 Task: Plan a 4-hour virtual digital marketing and social media strategy consultation.
Action: Mouse pressed left at (543, 243)
Screenshot: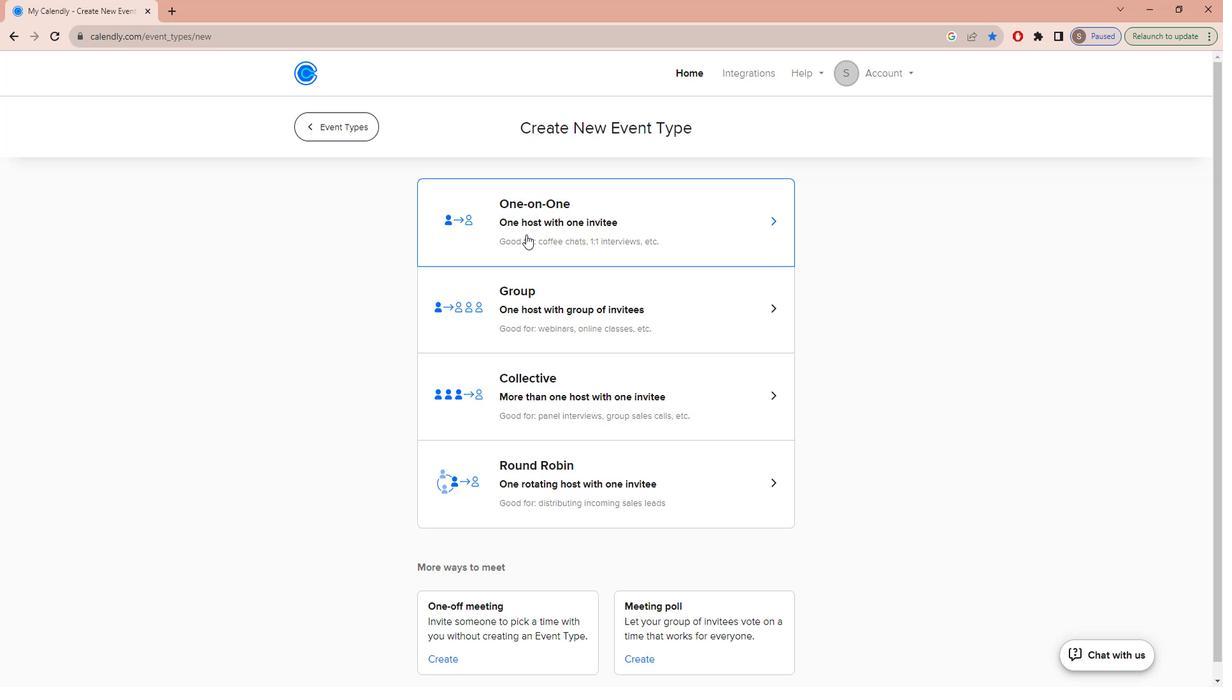 
Action: Key pressed d<Key.caps_lock>IGITAL<Key.space><Key.caps_lock>m<Key.caps_lock>ARKETING<Key.space><Key.caps_lock>s<Key.caps_lock>TRATEGY<Key.space><Key.caps_lock>c<Key.caps_lock>ONSULTATION
Screenshot: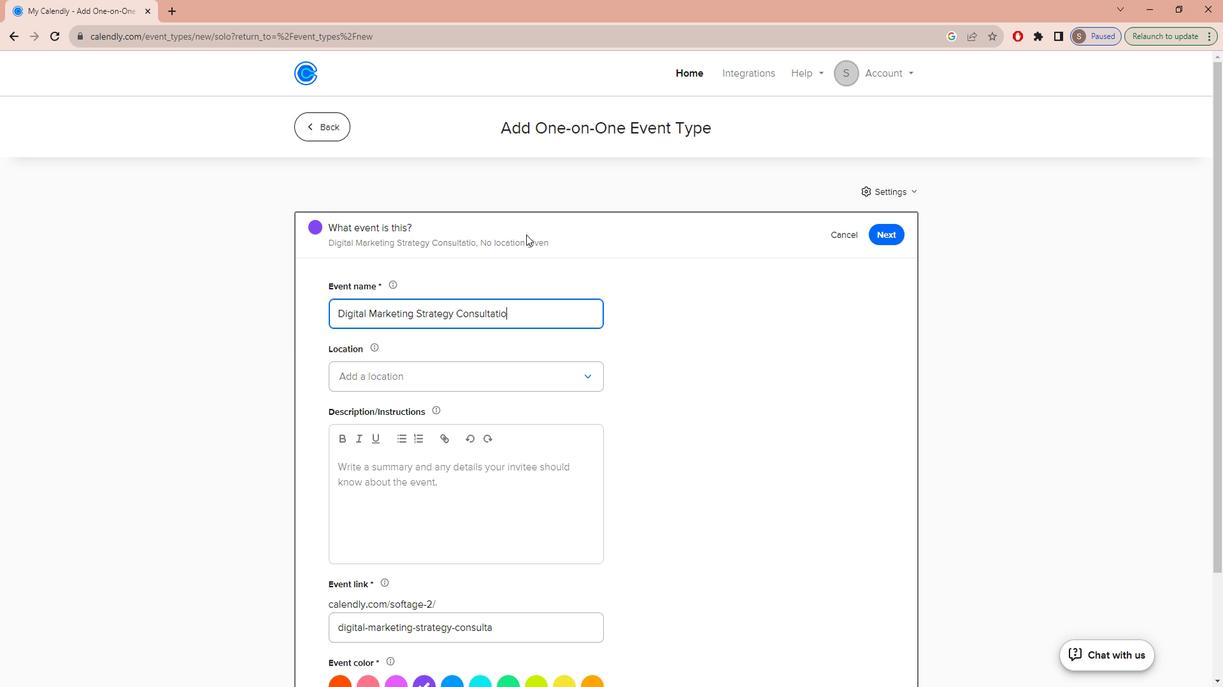 
Action: Mouse moved to (552, 380)
Screenshot: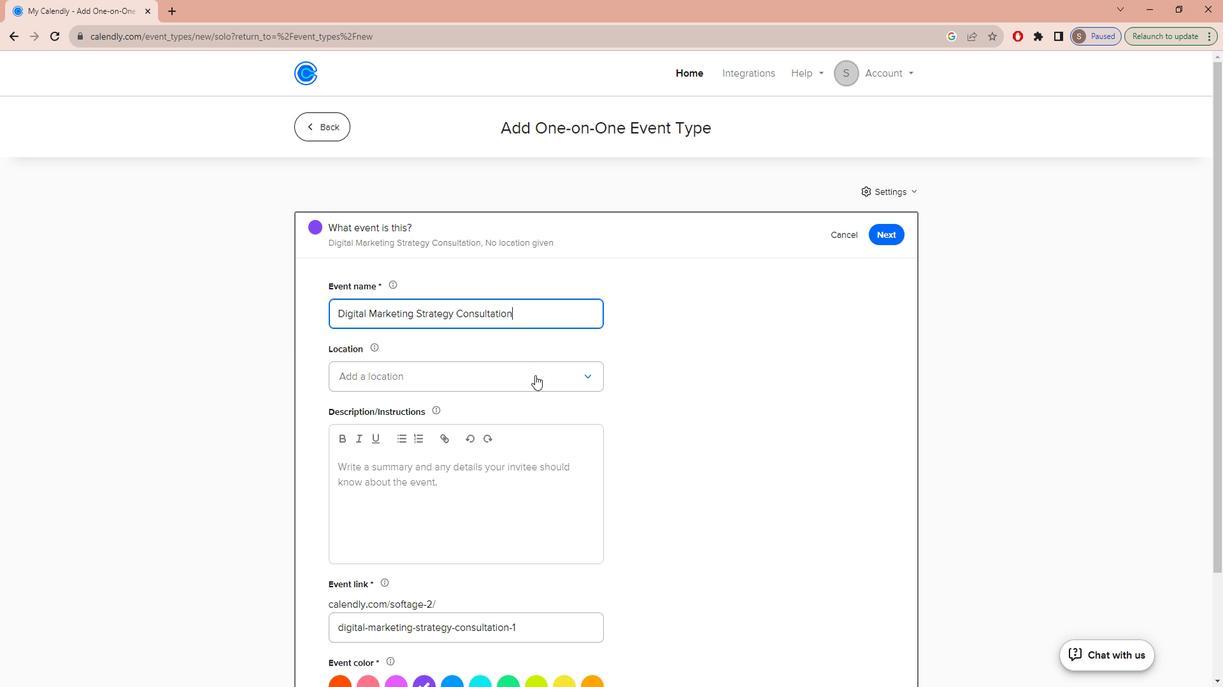 
Action: Mouse pressed left at (552, 380)
Screenshot: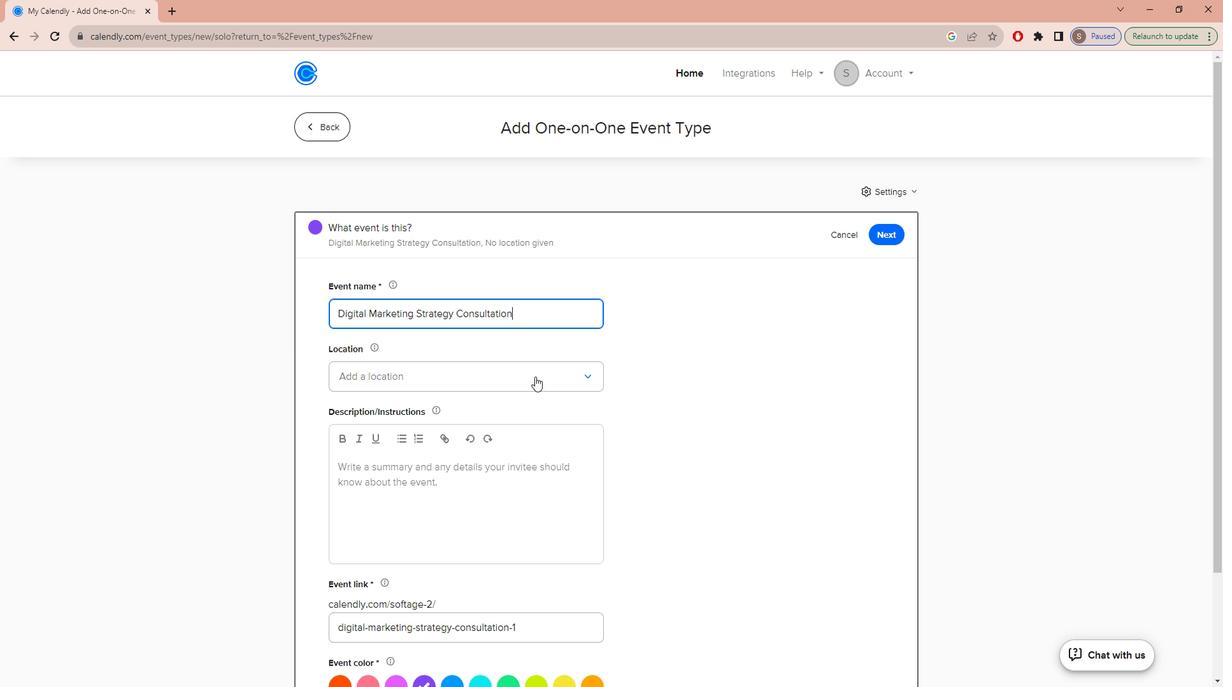 
Action: Mouse moved to (499, 477)
Screenshot: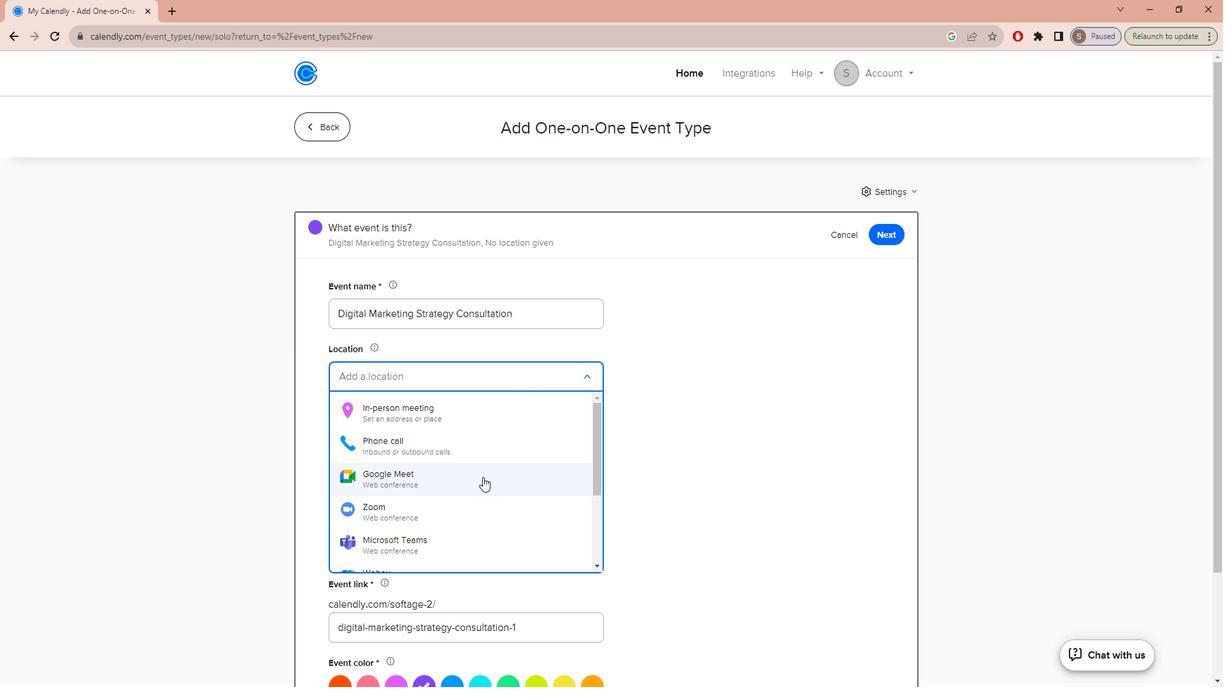 
Action: Mouse pressed left at (499, 477)
Screenshot: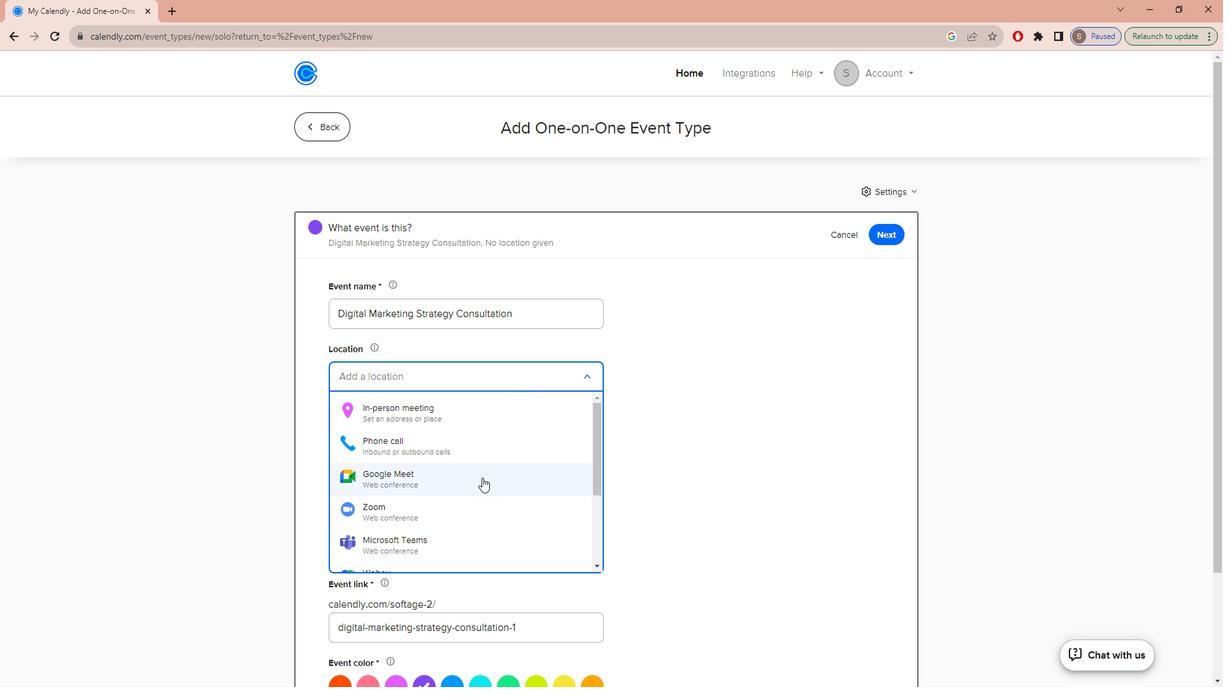 
Action: Mouse moved to (474, 508)
Screenshot: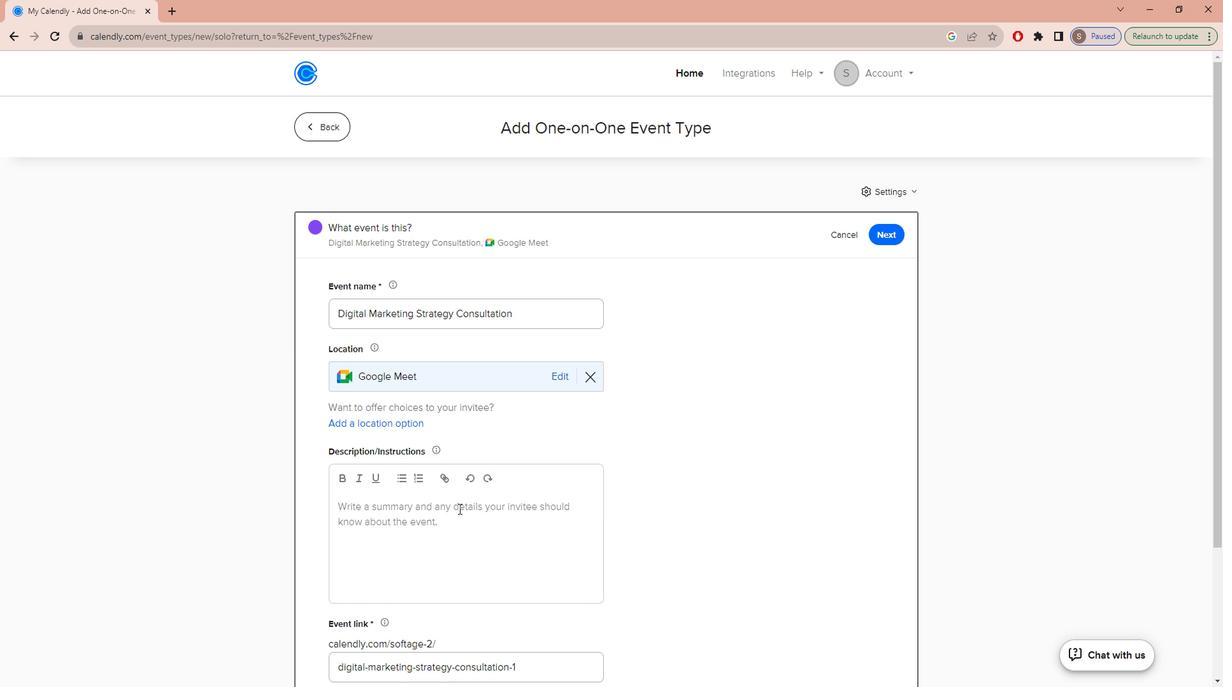 
Action: Mouse pressed left at (474, 508)
Screenshot: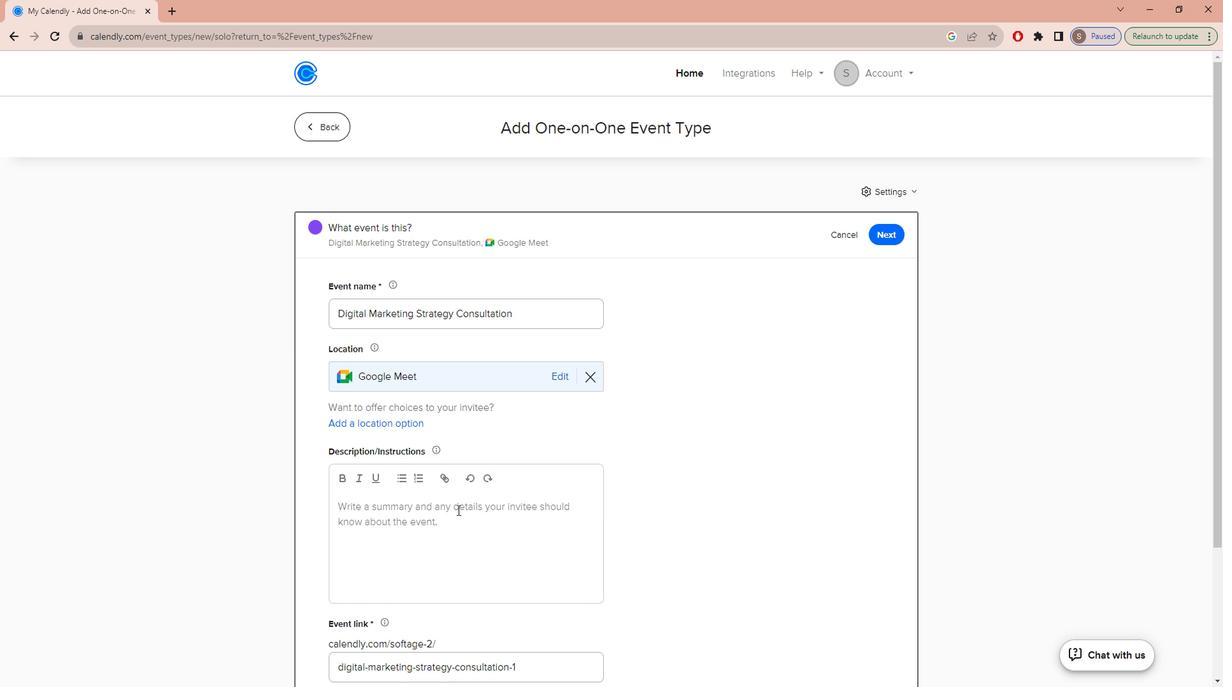 
Action: Key pressed <Key.caps_lock>a<Key.caps_lock>RE<Key.space>YOU<Key.space>LOOKING<Key.space>TO<Key.space>BOOST<Key.space>YOUR<Key.space>ONLINE<Key.space>PRESENCE,<Key.space>CONNECT<Key.space>WITH<Key.space>YOUR<Key.space>TARGET<Key.space>AD<Key.backspace>UDIENCE,<Key.space>AND<Key.space>MAXIMIZE<Key.space>YOUR<Key.space>DIGITAL<Key.space>MARKETING<Key.space>EFFORTS<Key.shift>?<Key.space><Key.enter><Key.caps_lock>j<Key.caps_lock>OIN<Key.space>US<Key.space>FOR<Key.space>A<Key.space>VIRTUAL<Key.space>CONSULTATION<Key.space>WHERE<Key.space>WE'LL<Key.space>DELVE<Key.space>INTO<Key.space>THE<Key.space>WORLD<Key.space>OF<Key.space>DIGITAL<Key.space>MARKETING<Key.space>ANS<Key.space>SOCIAL<Key.space>MEDIA<Key.space>STRATEGY,<Key.space>TAILORED<Key.space>TO<Key.space>YOUR<Key.space>UNIQUE<Key.space>NEEDS<Key.space>AND<Key.space>GOALS.<Key.enter><Key.caps_lock>i<Key.caps_lock>N<Key.space>THIS<Key.space>IN-DEPTH<Key.space>CONSULTATION,<Key.space>WE'LL<Key.space>COVER<Key.space>A<Key.space>WIDE<Key.space>RANGE<Key.space>OF<Key.space>TOPICS<Key.space>AND<Key.space>STRATEGIES<Key.space>TO<Key.space>HELP<Key.space>YOU<Key.space>ACHIEVE<Key.space>SUCE<Key.backspace>CES<Key.space>IN<Key.space>THE<Key.space>DIGITAL<Key.space>MARKETING<Key.space>AND<Key.space>SOCIAL<Key.space>MEDIA<Key.space>LN<Key.backspace>ANDSCAPE
Screenshot: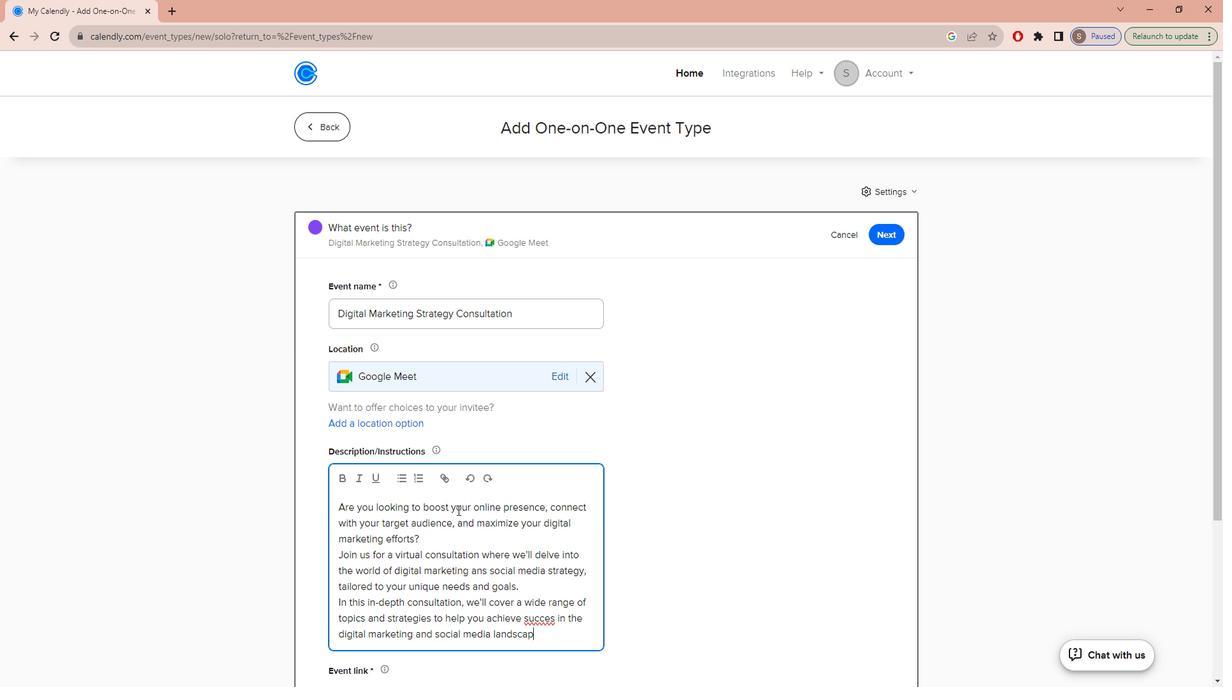 
Action: Mouse moved to (575, 615)
Screenshot: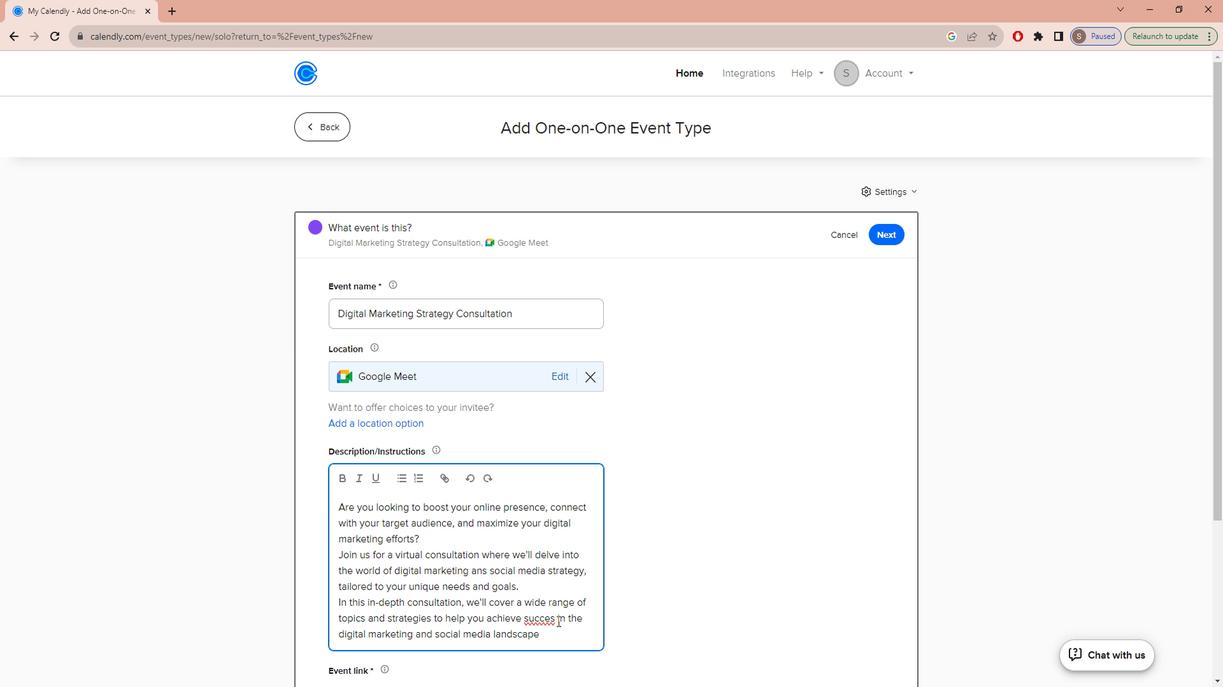 
Action: Mouse pressed left at (575, 615)
Screenshot: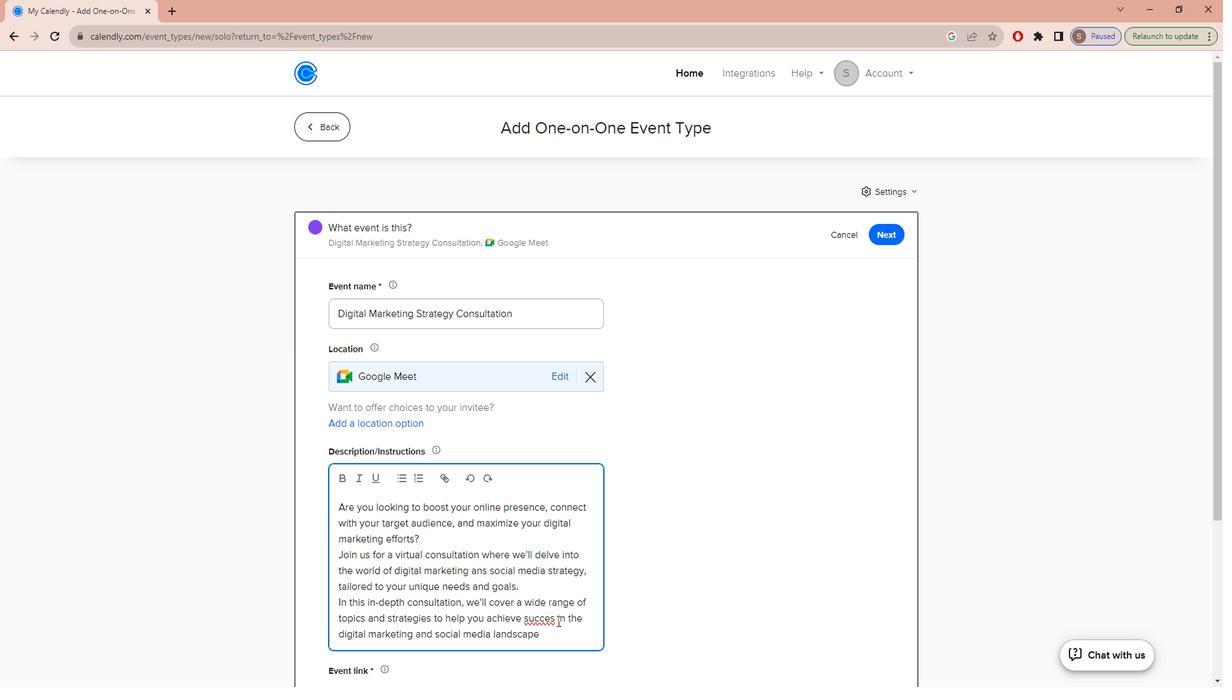 
Action: Mouse moved to (570, 612)
Screenshot: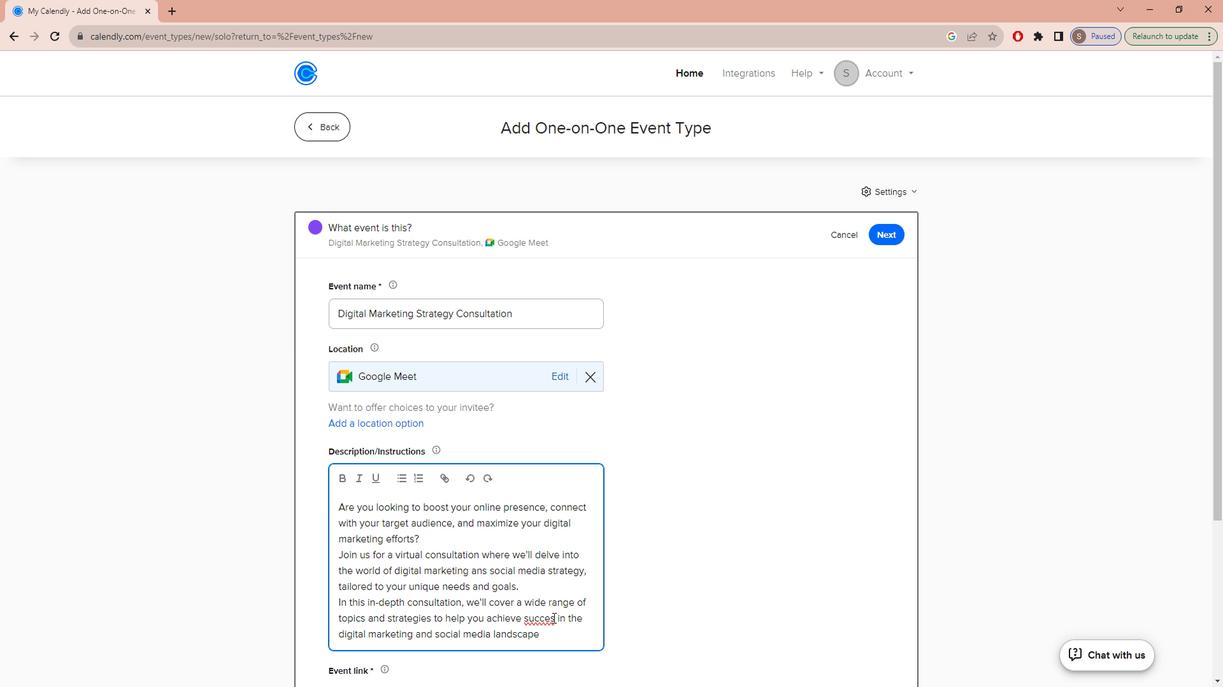 
Action: Mouse pressed left at (570, 612)
Screenshot: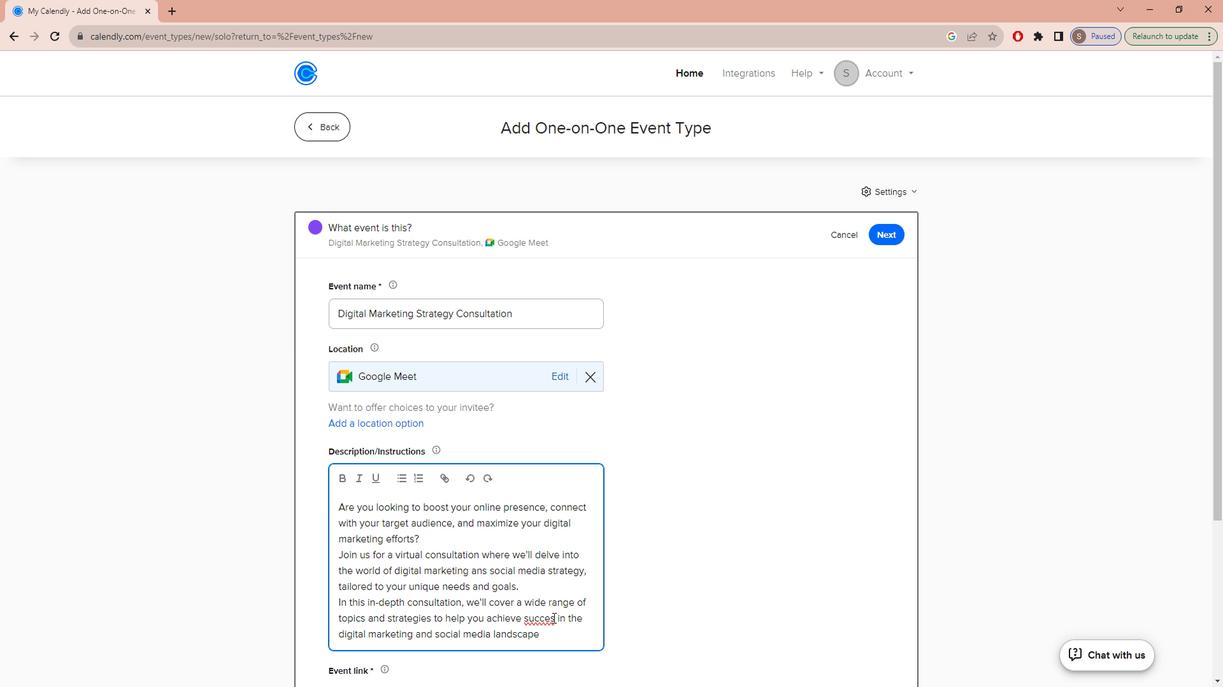 
Action: Key pressed S
Screenshot: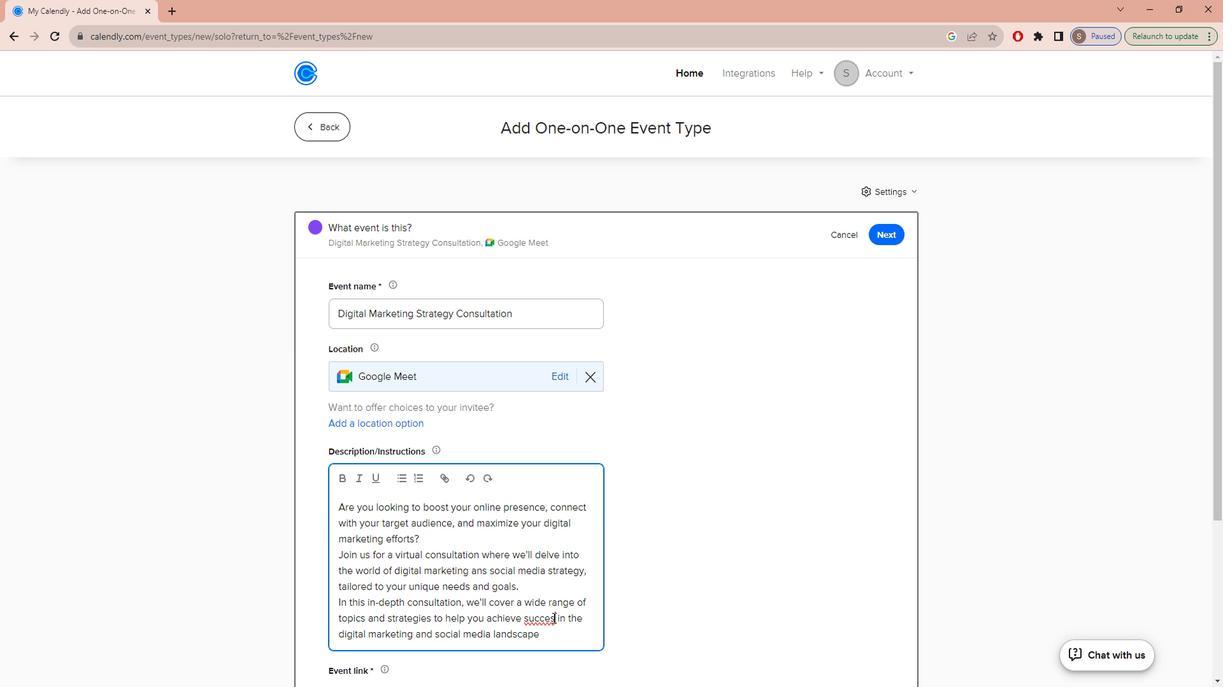 
Action: Mouse moved to (572, 624)
Screenshot: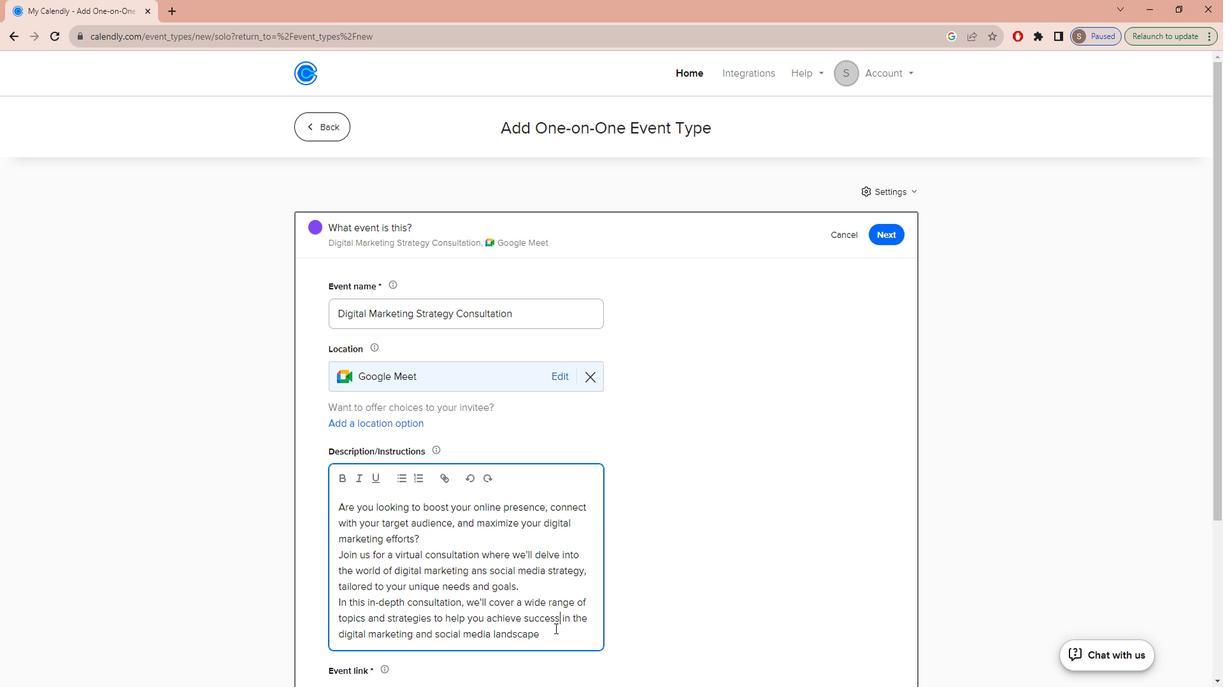 
Action: Mouse pressed left at (572, 624)
Screenshot: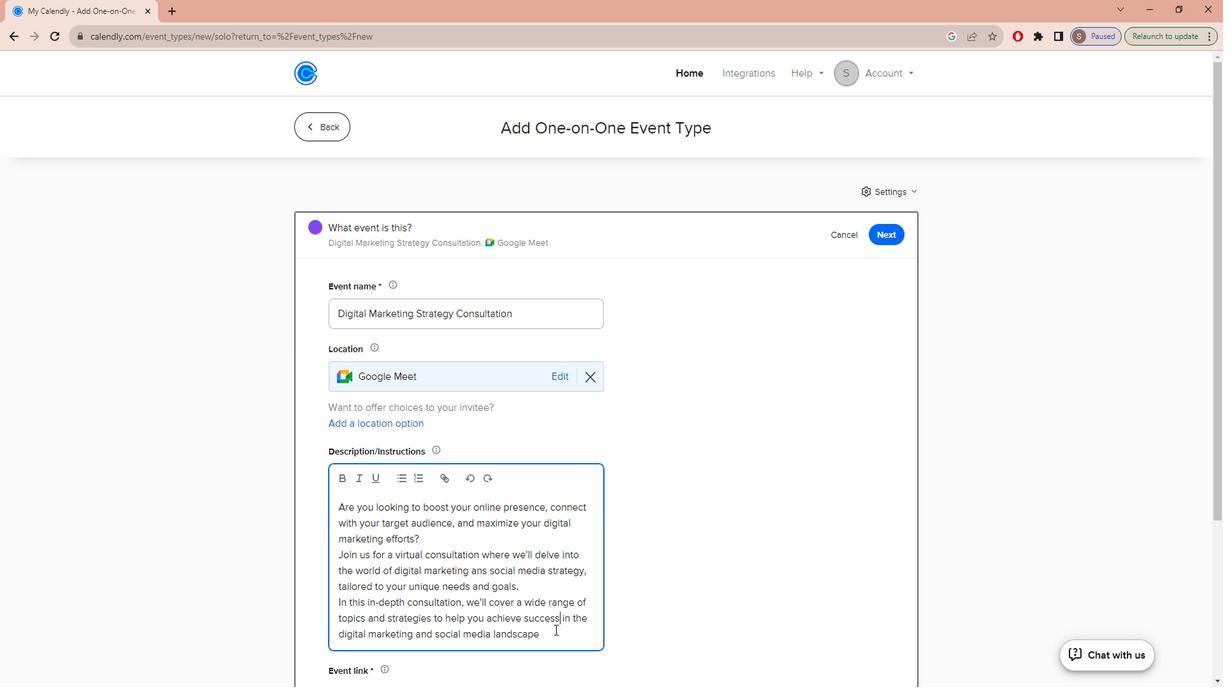 
Action: Mouse moved to (572, 626)
Screenshot: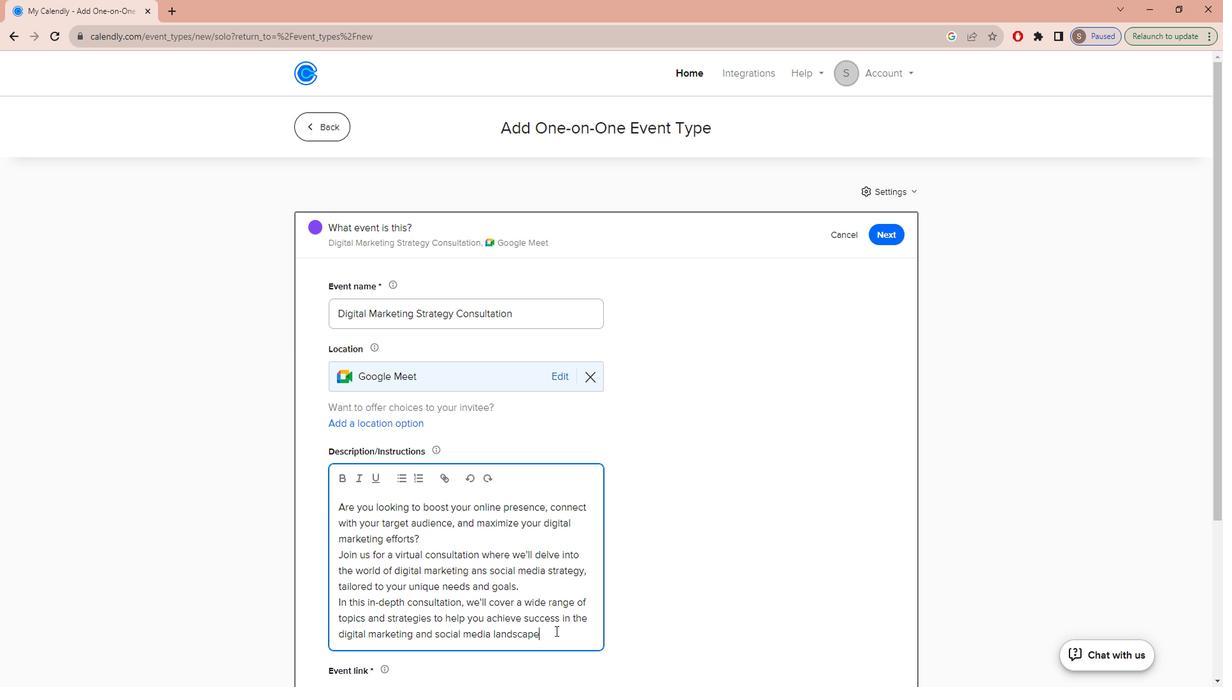 
Action: Key pressed .<Key.space>
Screenshot: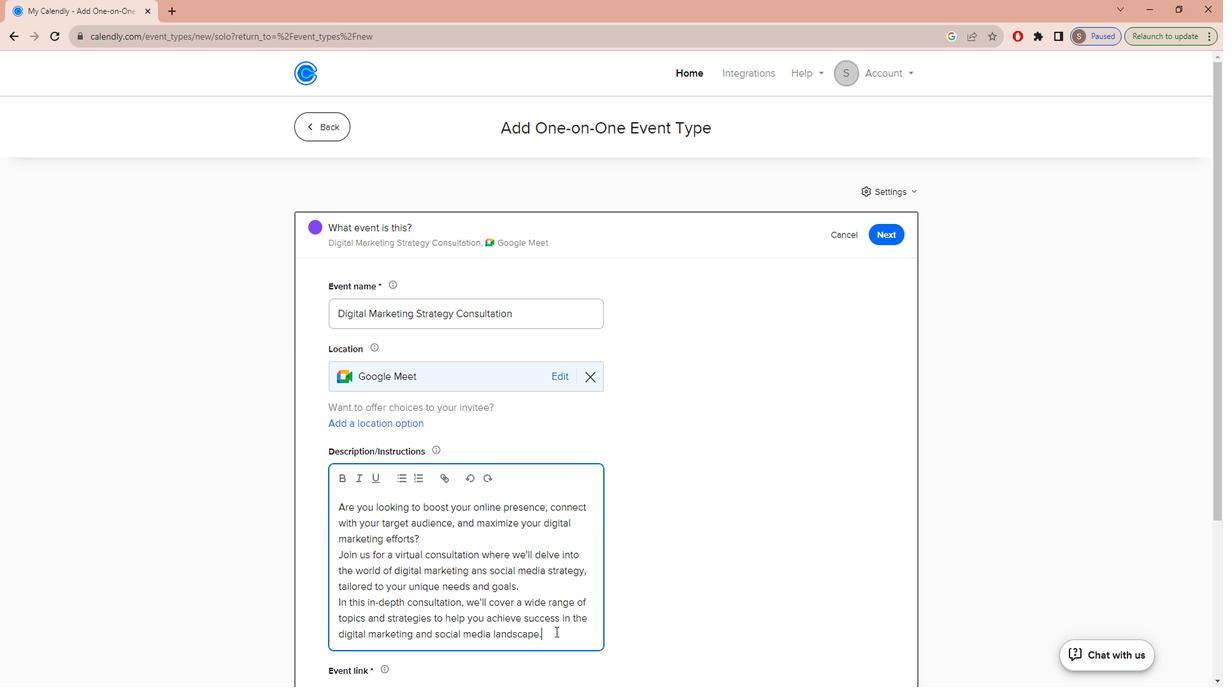 
Action: Mouse scrolled (572, 625) with delta (0, 0)
Screenshot: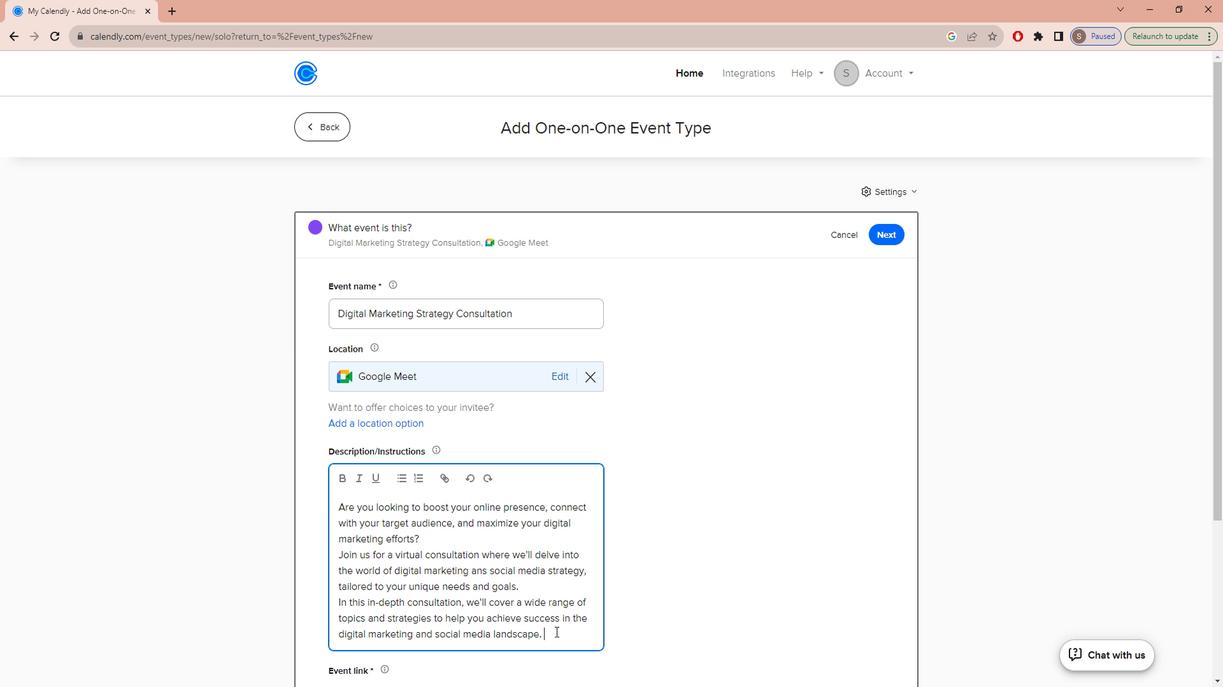 
Action: Mouse scrolled (572, 625) with delta (0, 0)
Screenshot: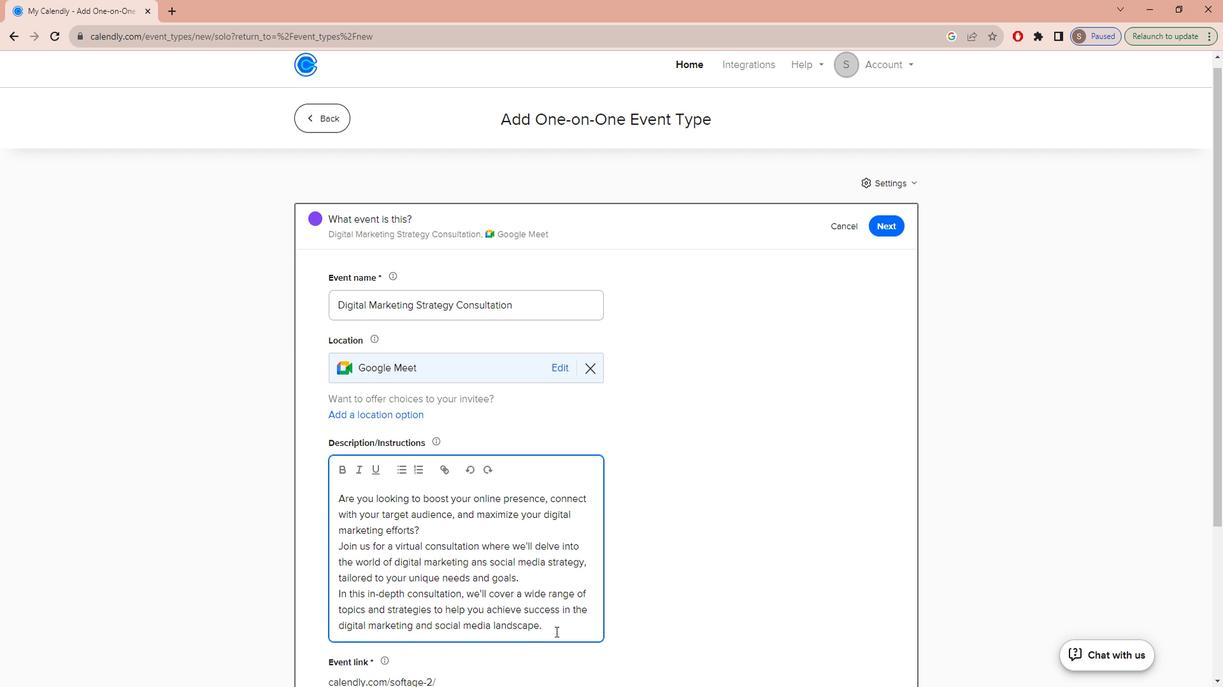 
Action: Mouse scrolled (572, 625) with delta (0, 0)
Screenshot: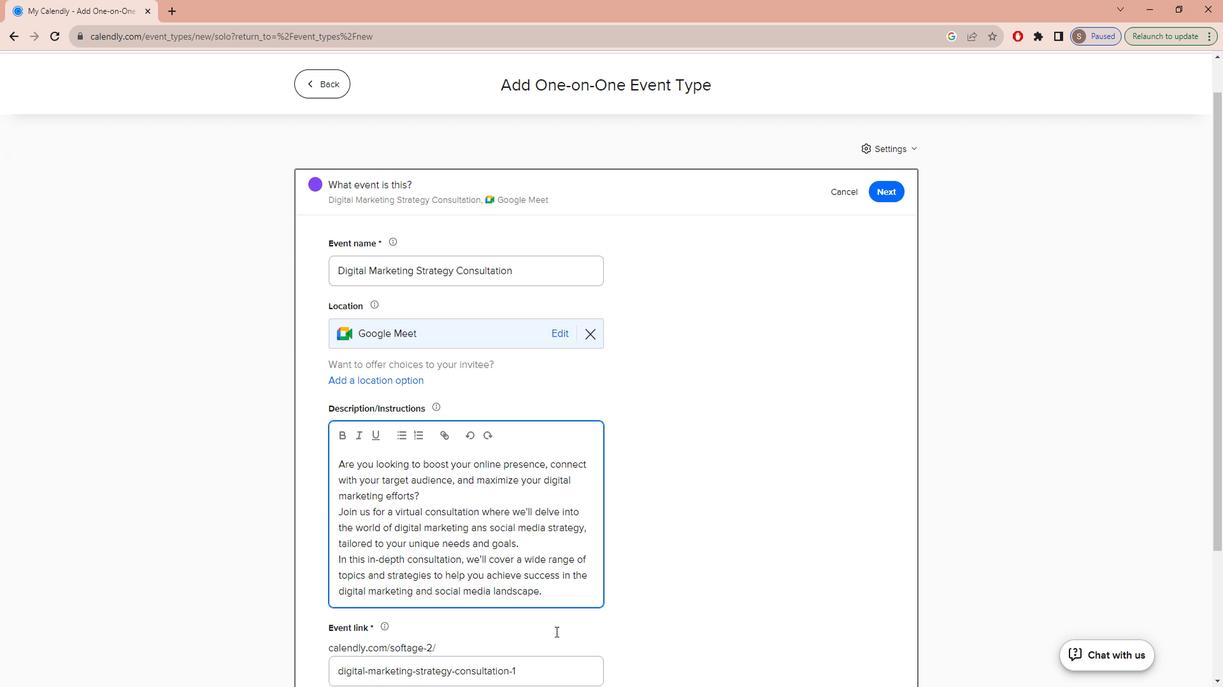 
Action: Mouse scrolled (572, 625) with delta (0, 0)
Screenshot: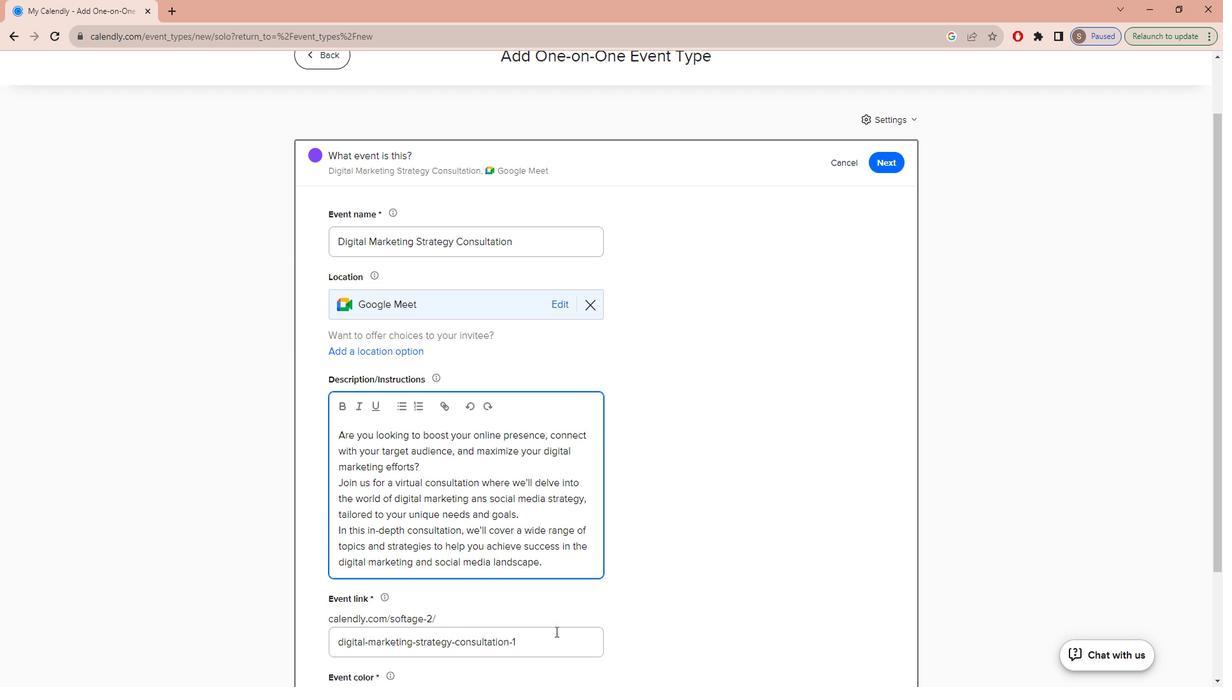 
Action: Mouse moved to (584, 589)
Screenshot: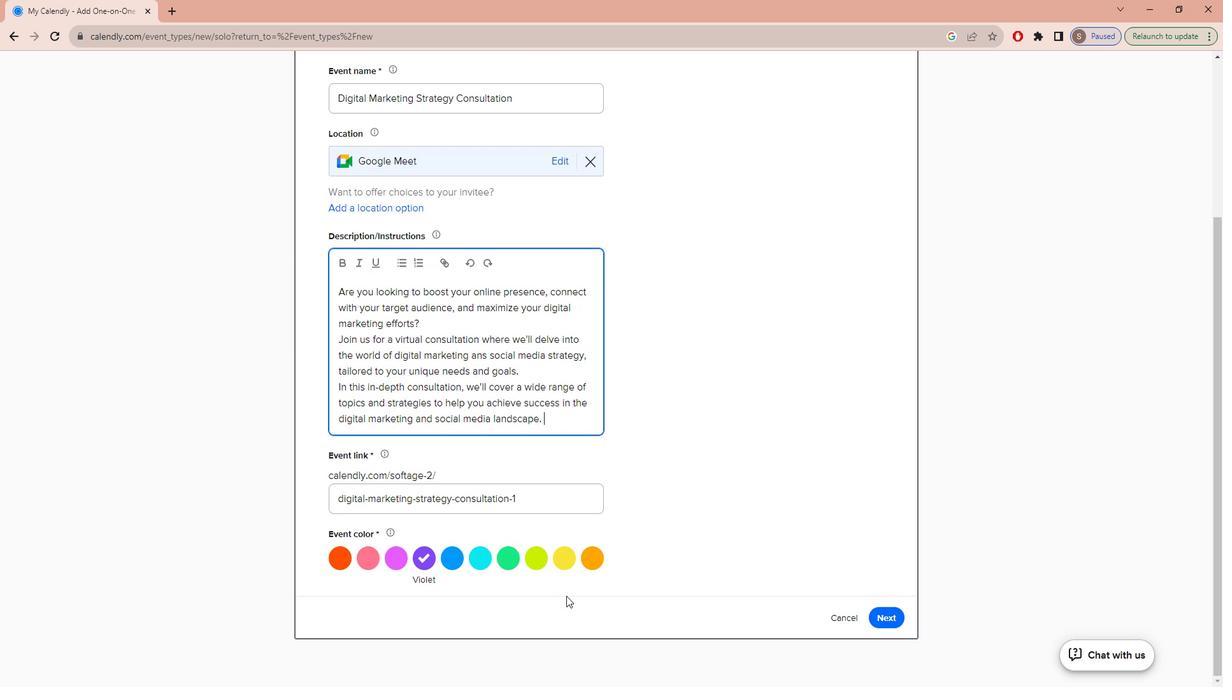 
Action: Mouse scrolled (584, 589) with delta (0, 0)
Screenshot: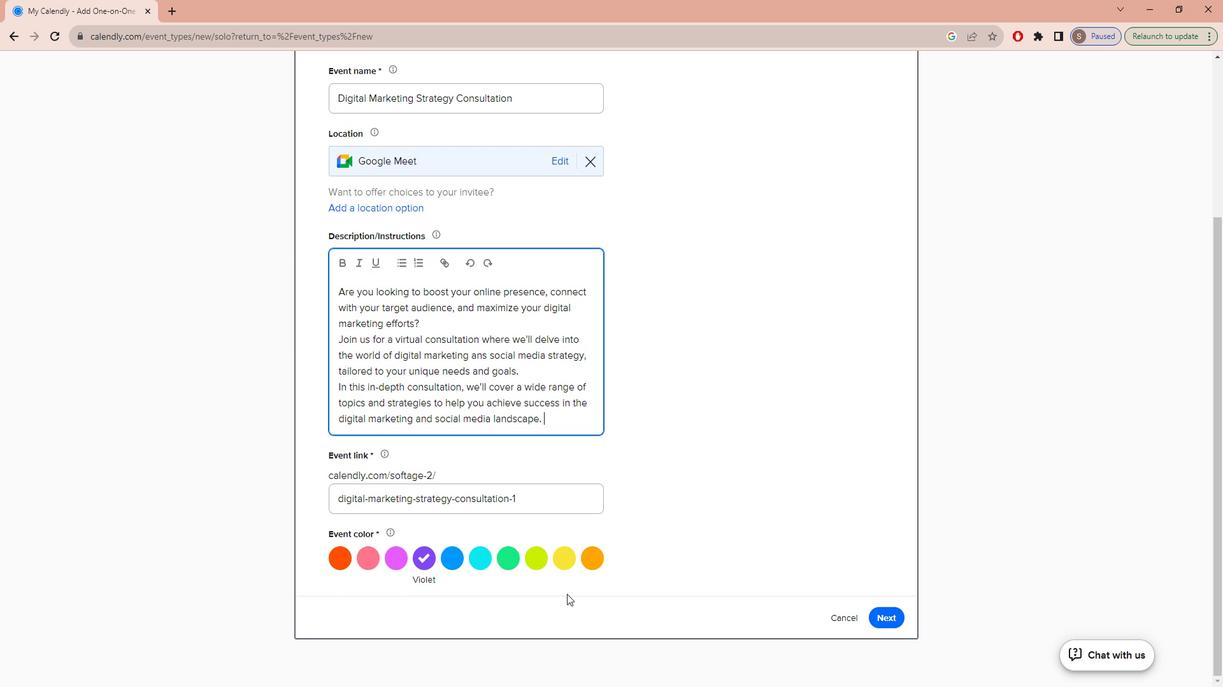 
Action: Mouse moved to (556, 555)
Screenshot: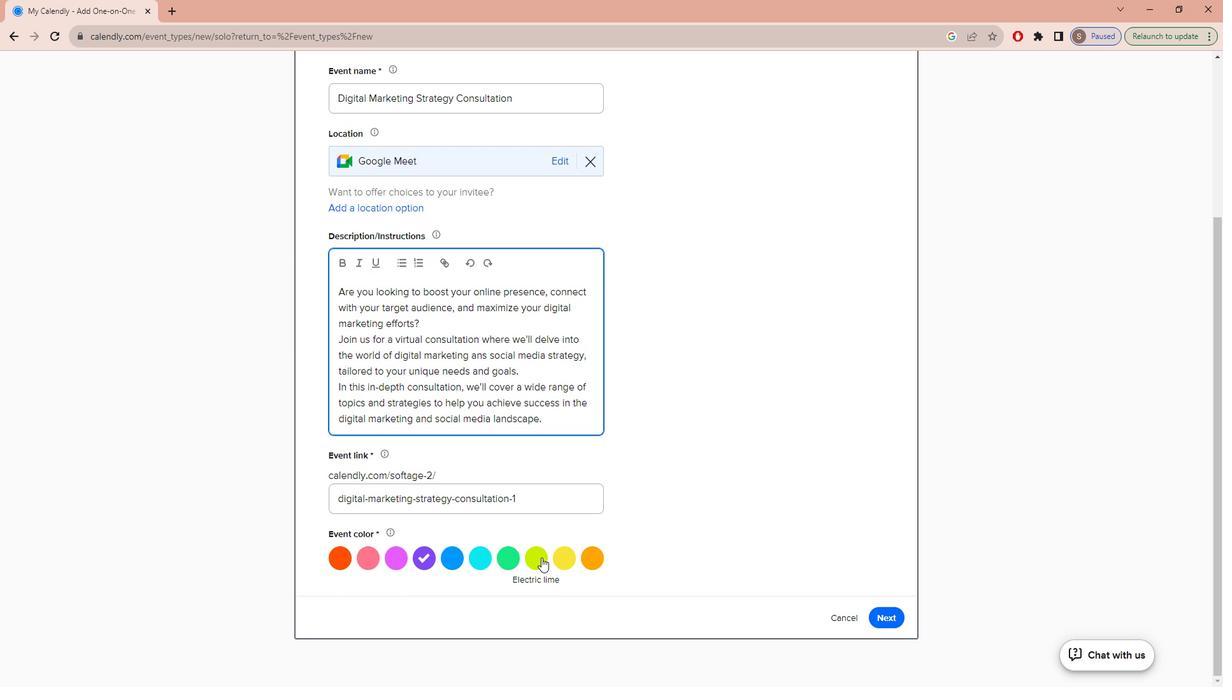 
Action: Mouse pressed left at (556, 555)
Screenshot: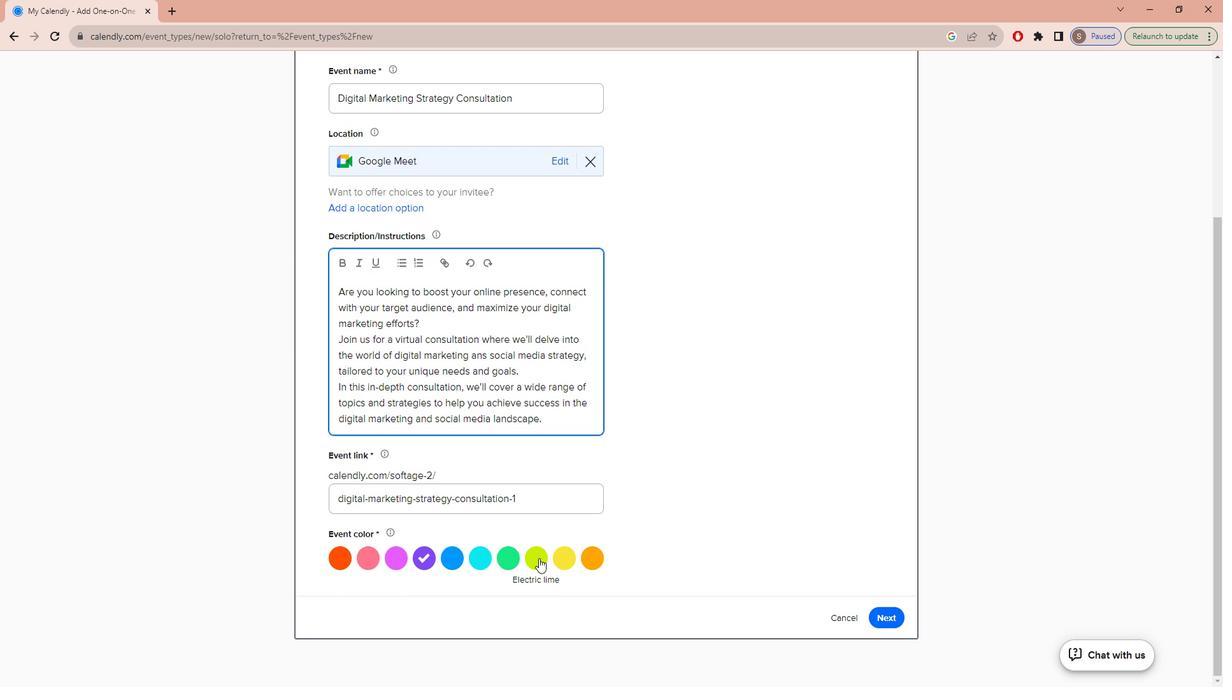 
Action: Mouse moved to (914, 612)
Screenshot: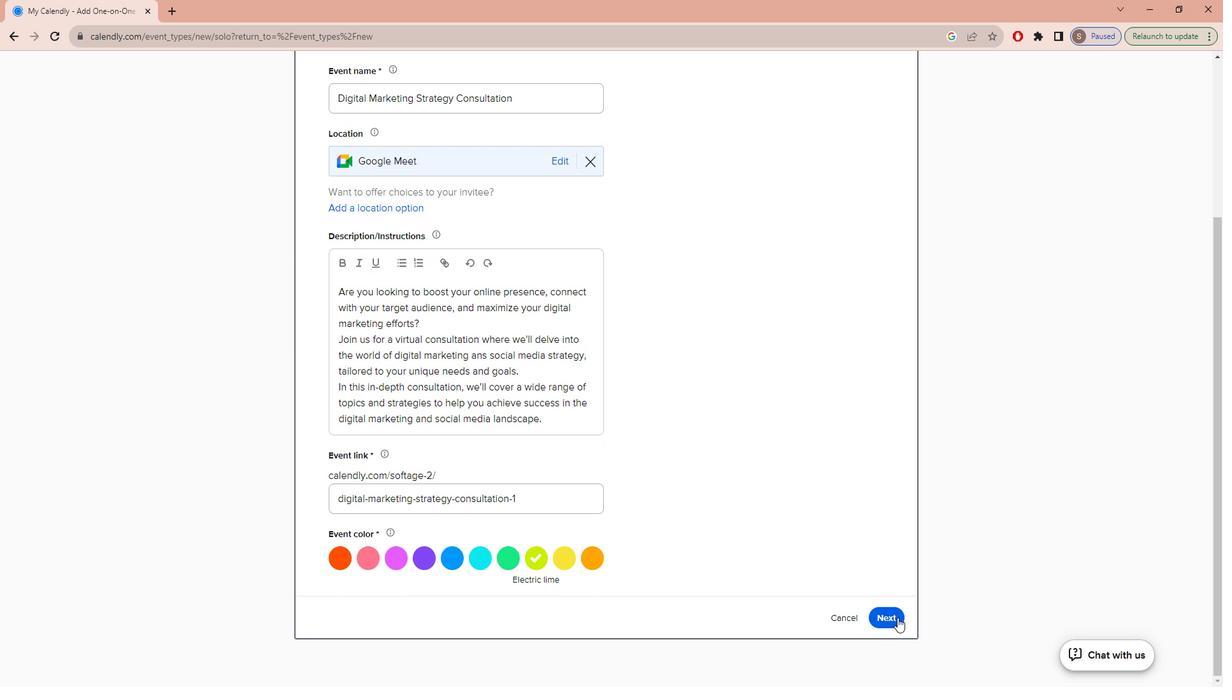 
Action: Mouse pressed left at (914, 612)
Screenshot: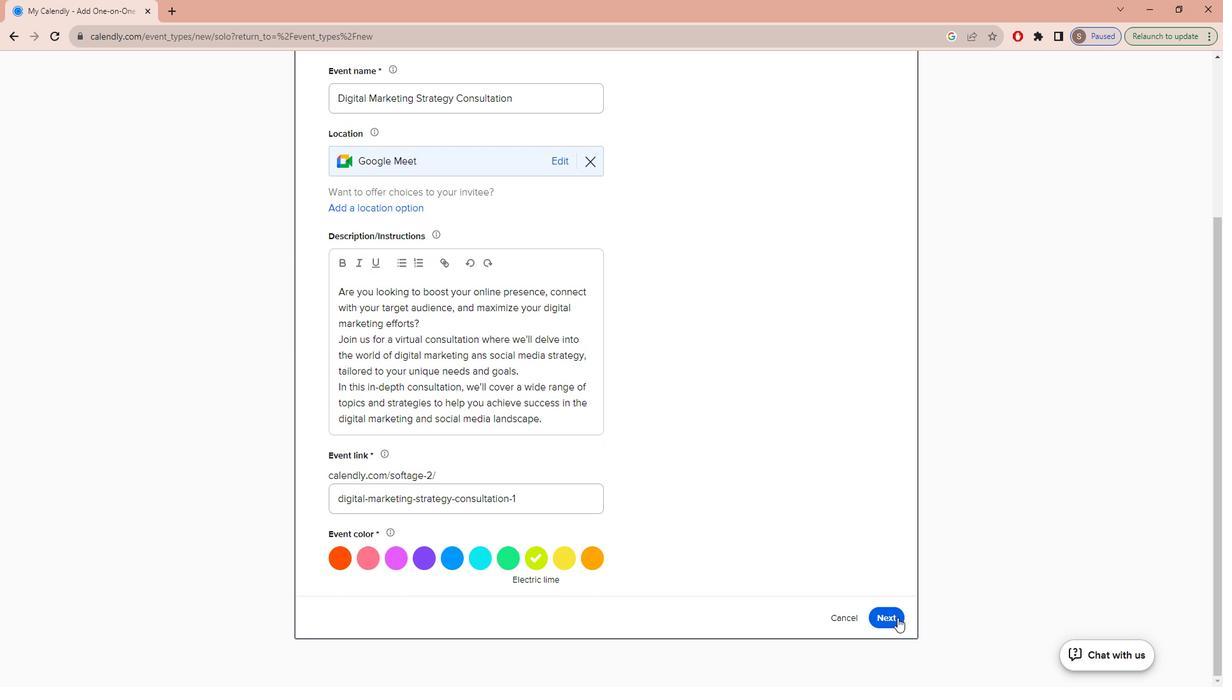 
Action: Mouse moved to (398, 343)
Screenshot: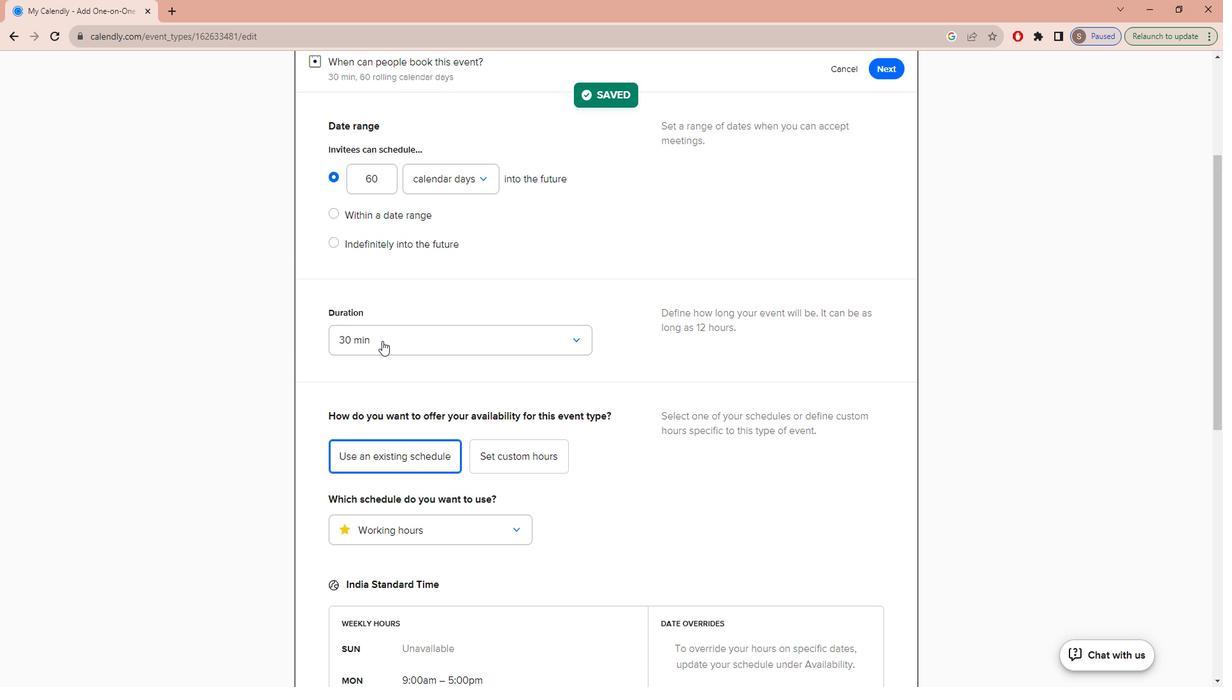 
Action: Mouse pressed left at (398, 343)
Screenshot: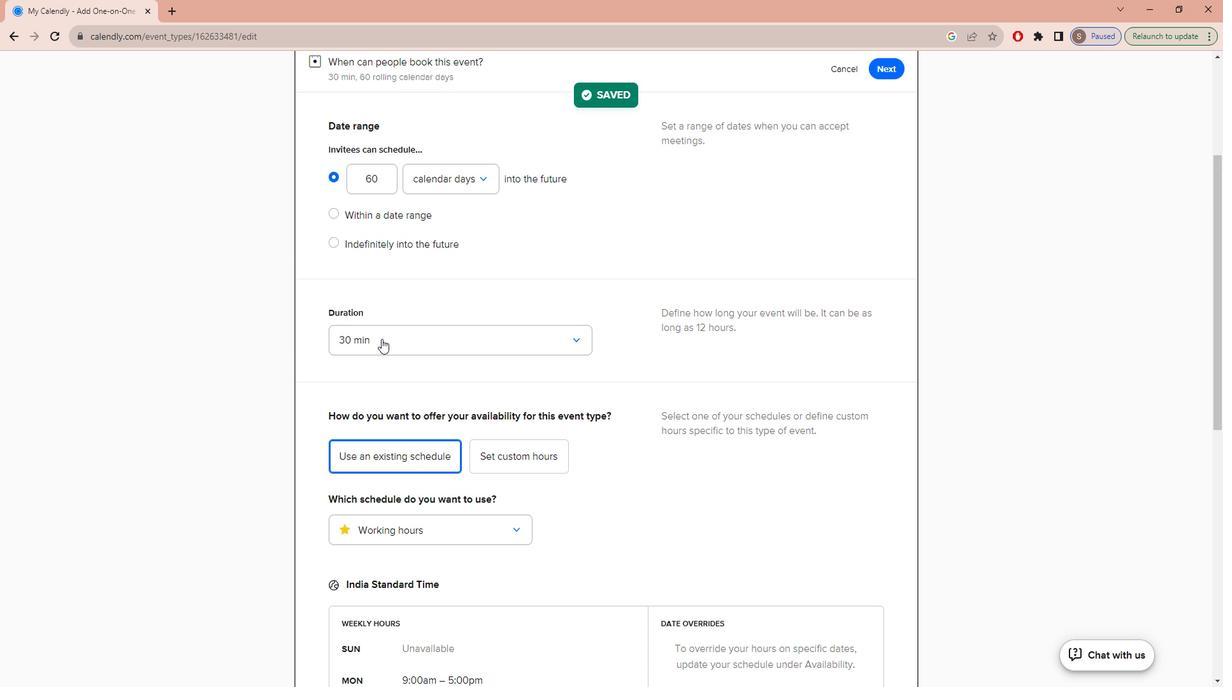 
Action: Mouse moved to (394, 479)
Screenshot: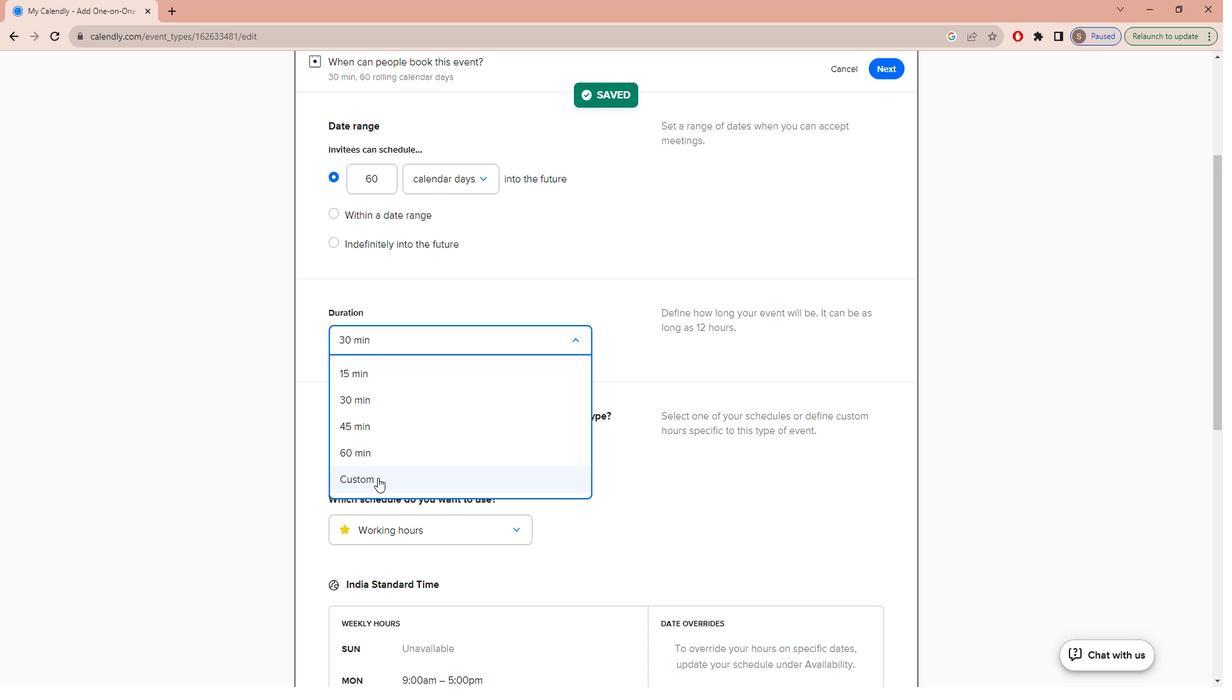 
Action: Mouse pressed left at (394, 479)
Screenshot: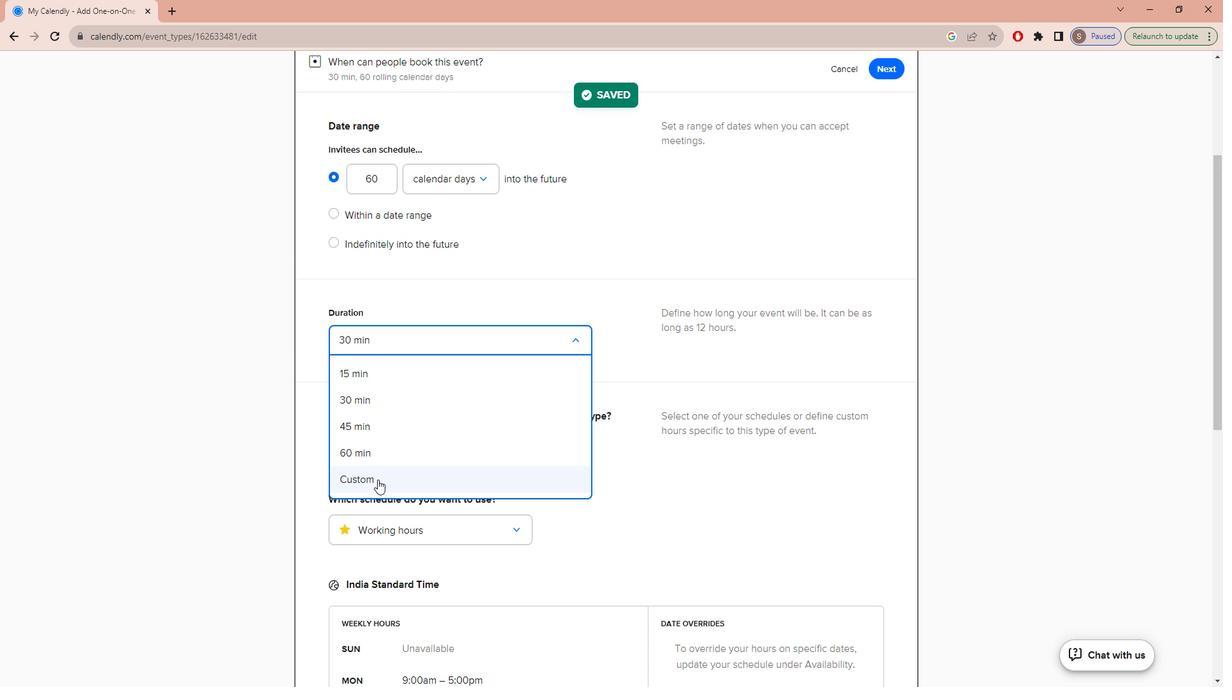 
Action: Mouse moved to (394, 480)
Screenshot: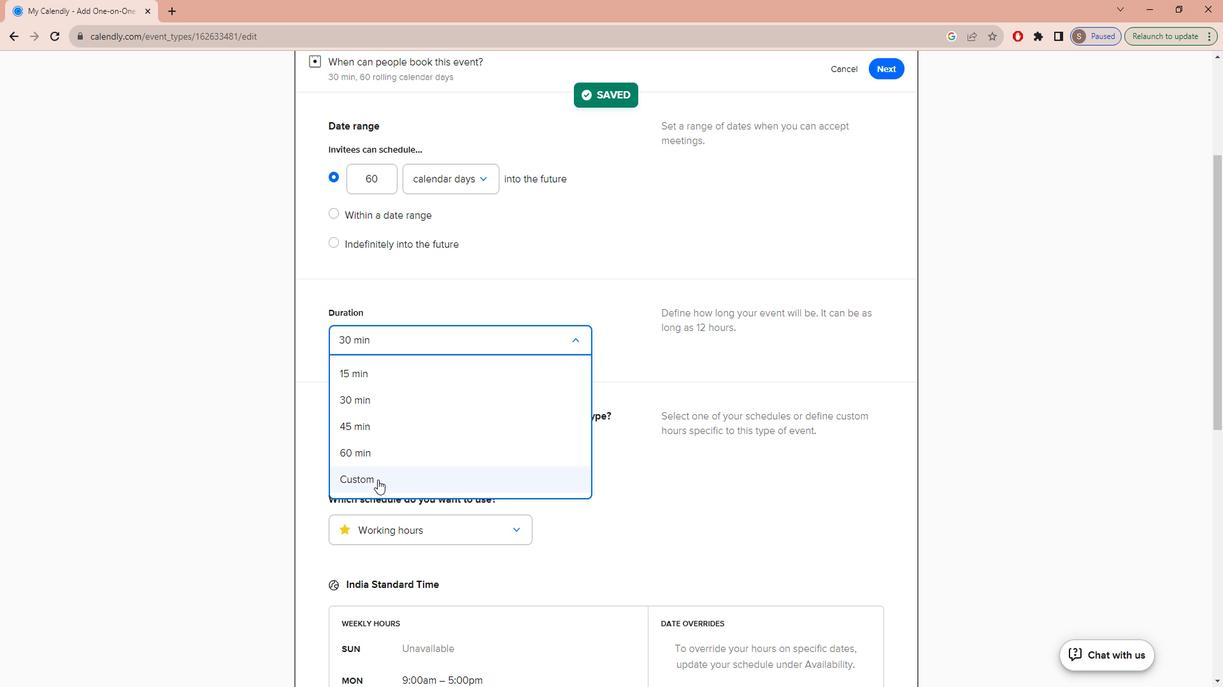 
Action: Key pressed 4
Screenshot: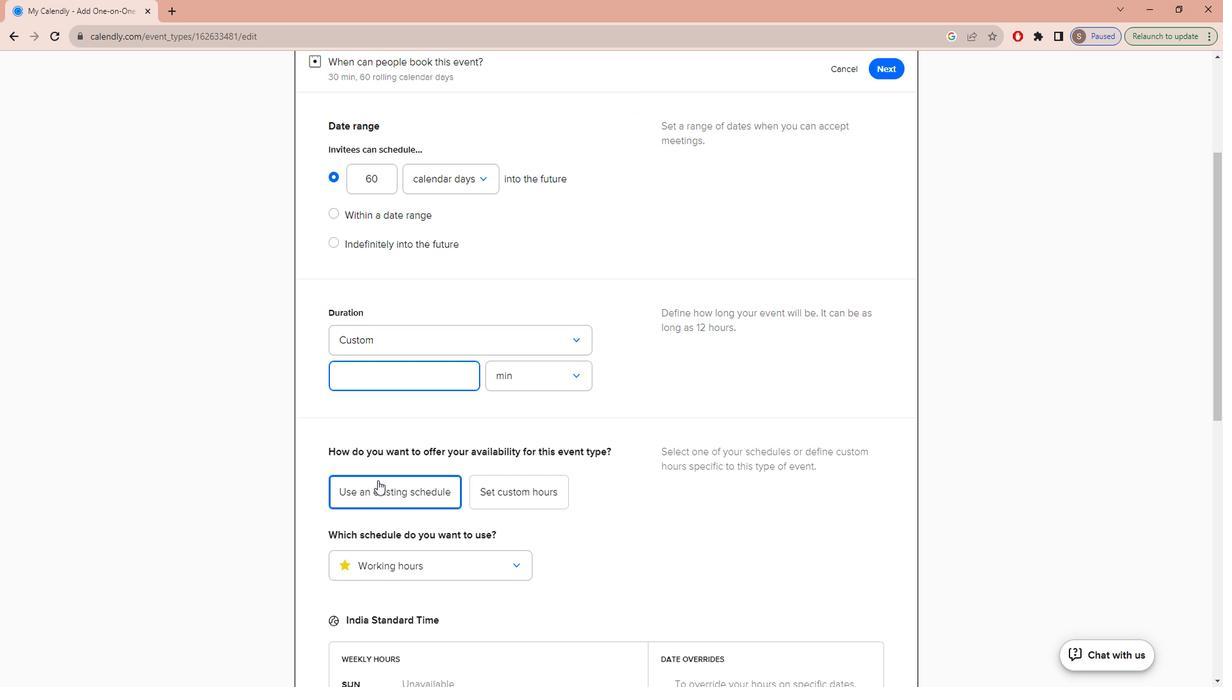 
Action: Mouse moved to (562, 385)
Screenshot: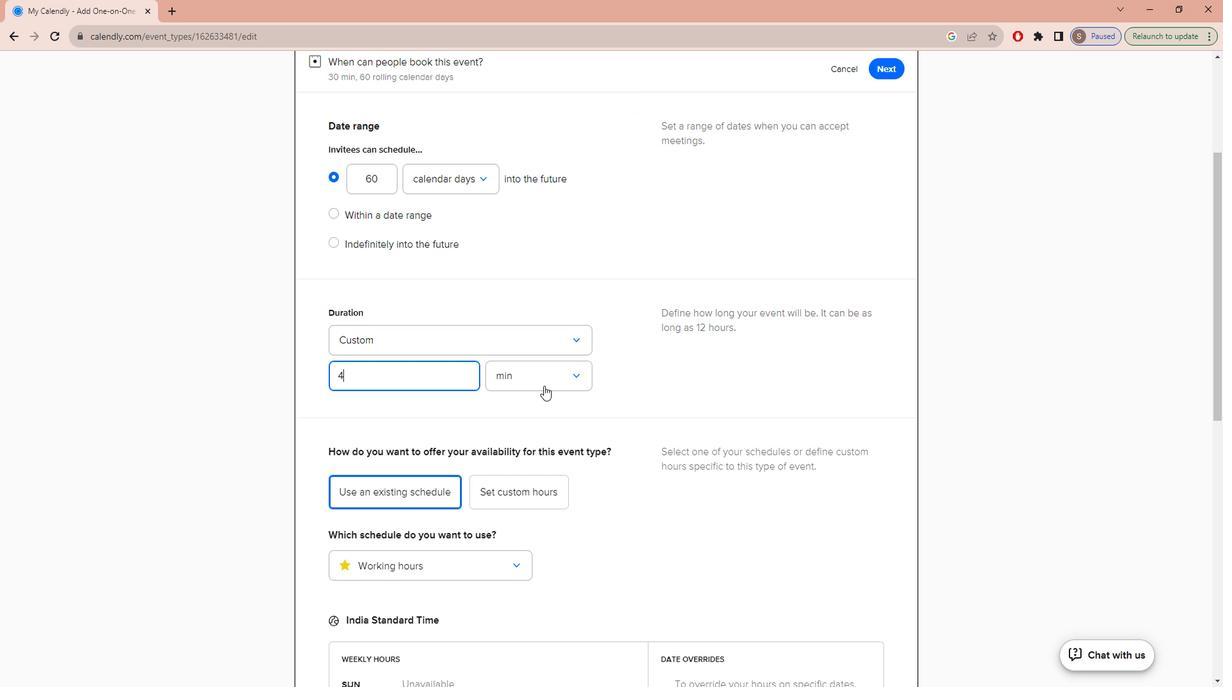 
Action: Mouse pressed left at (562, 385)
Screenshot: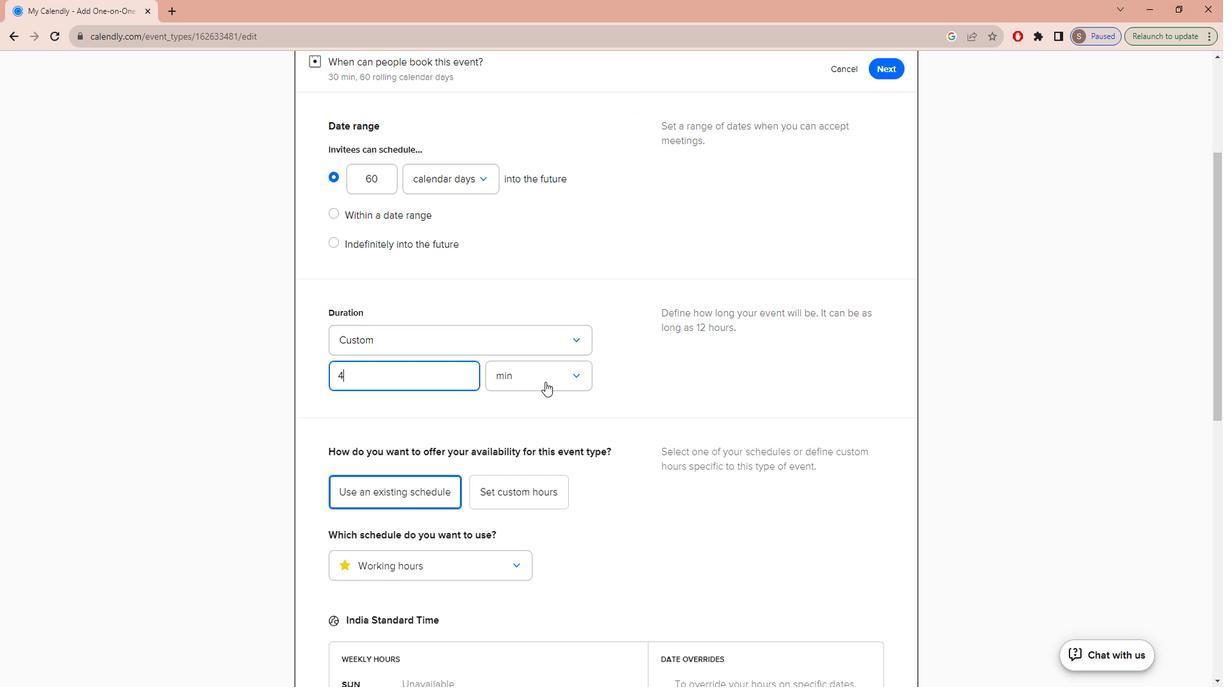 
Action: Mouse moved to (544, 440)
Screenshot: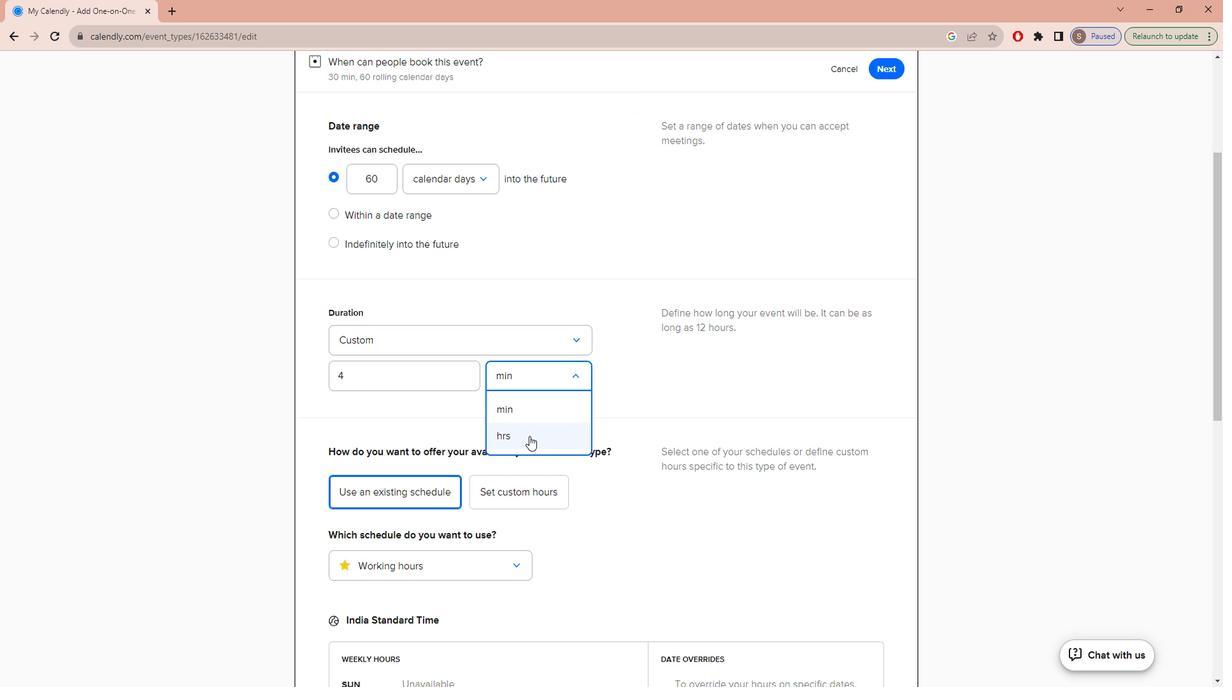 
Action: Mouse pressed left at (544, 440)
Screenshot: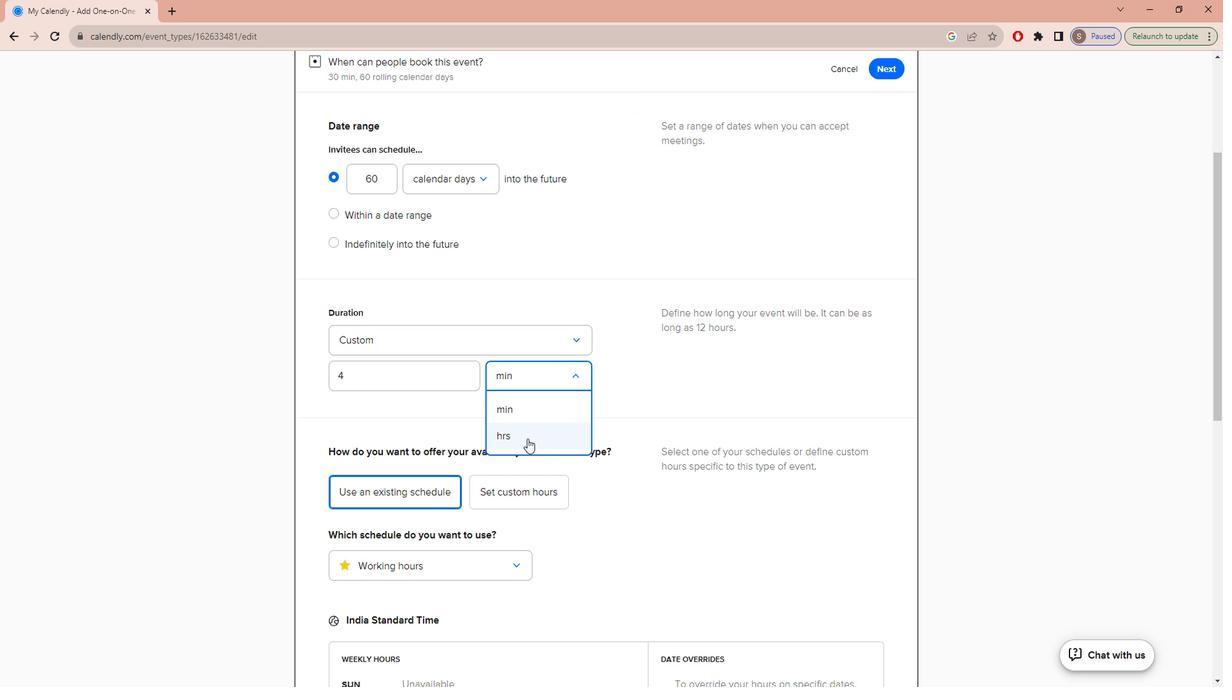 
Action: Mouse moved to (640, 381)
Screenshot: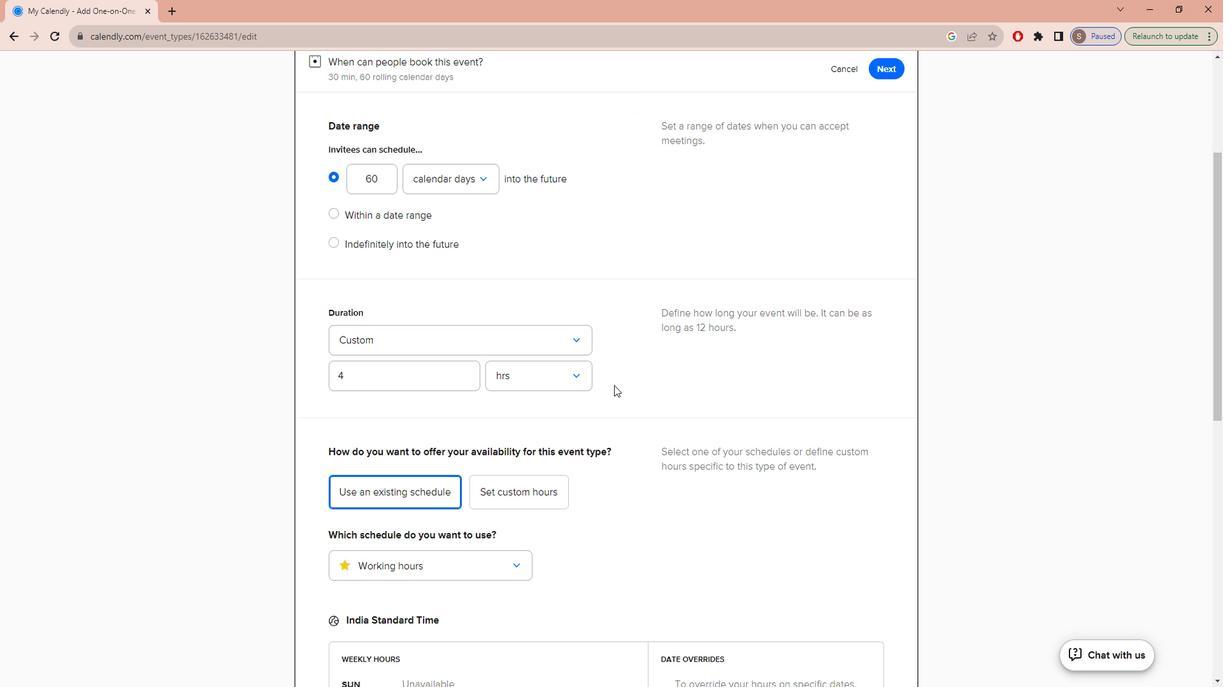 
Action: Mouse scrolled (640, 382) with delta (0, 0)
Screenshot: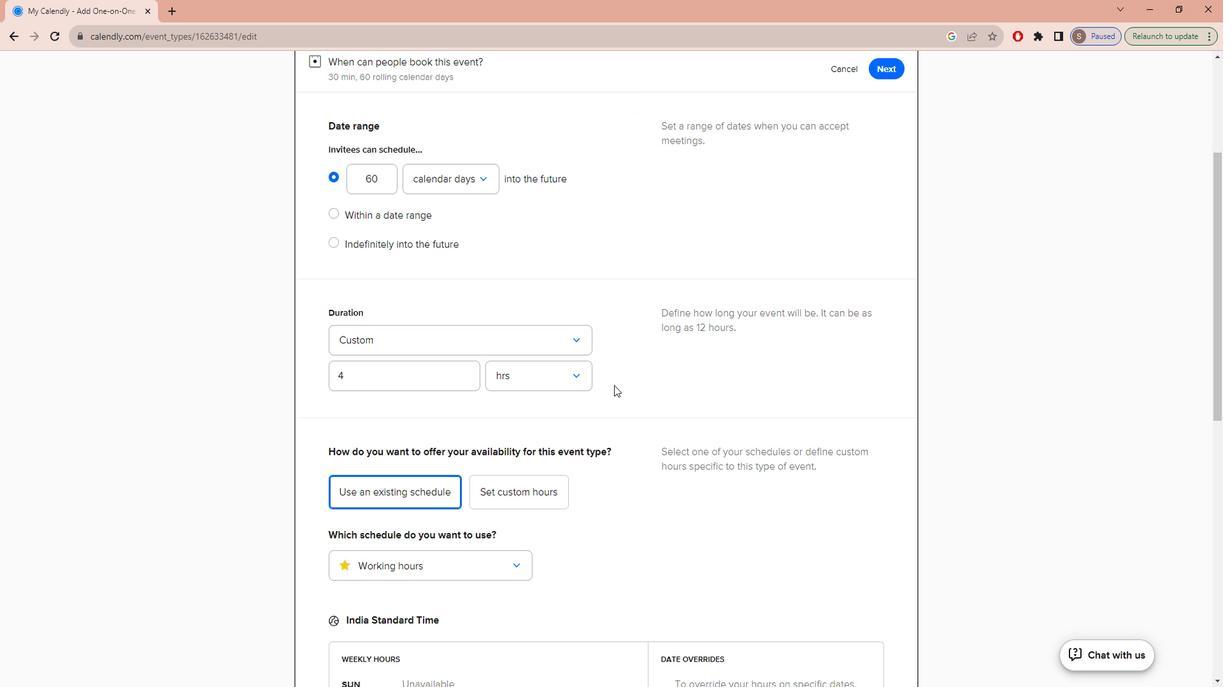 
Action: Mouse scrolled (640, 382) with delta (0, 0)
Screenshot: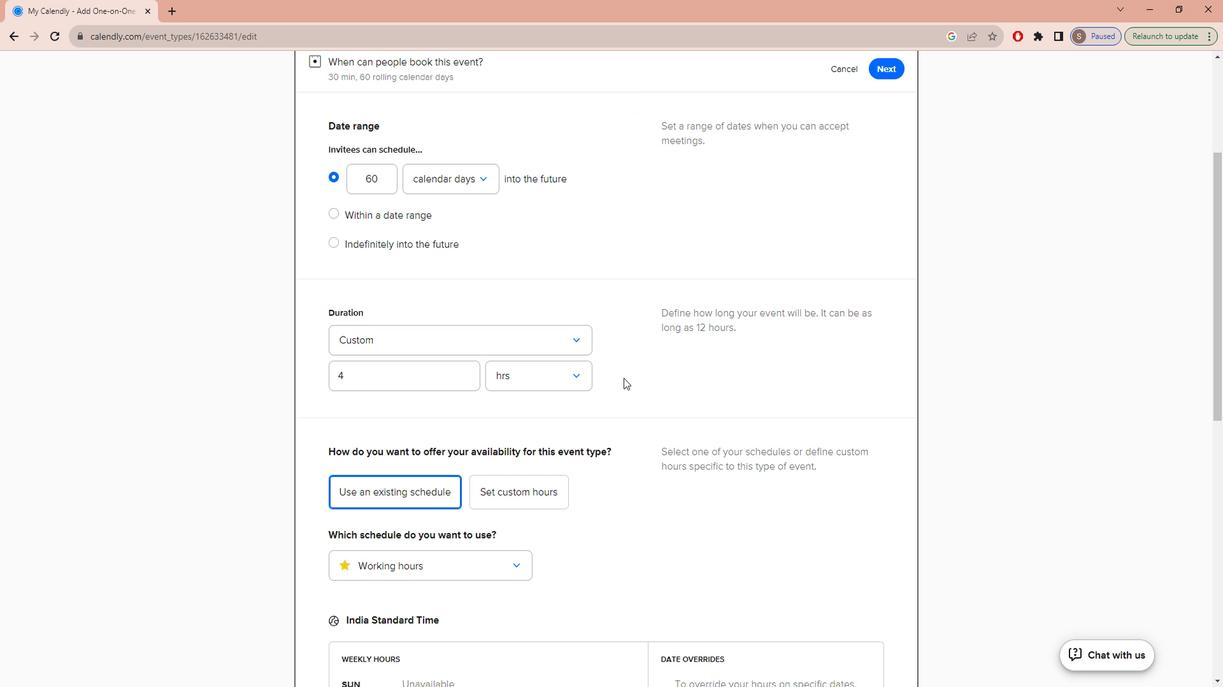 
Action: Mouse moved to (900, 207)
Screenshot: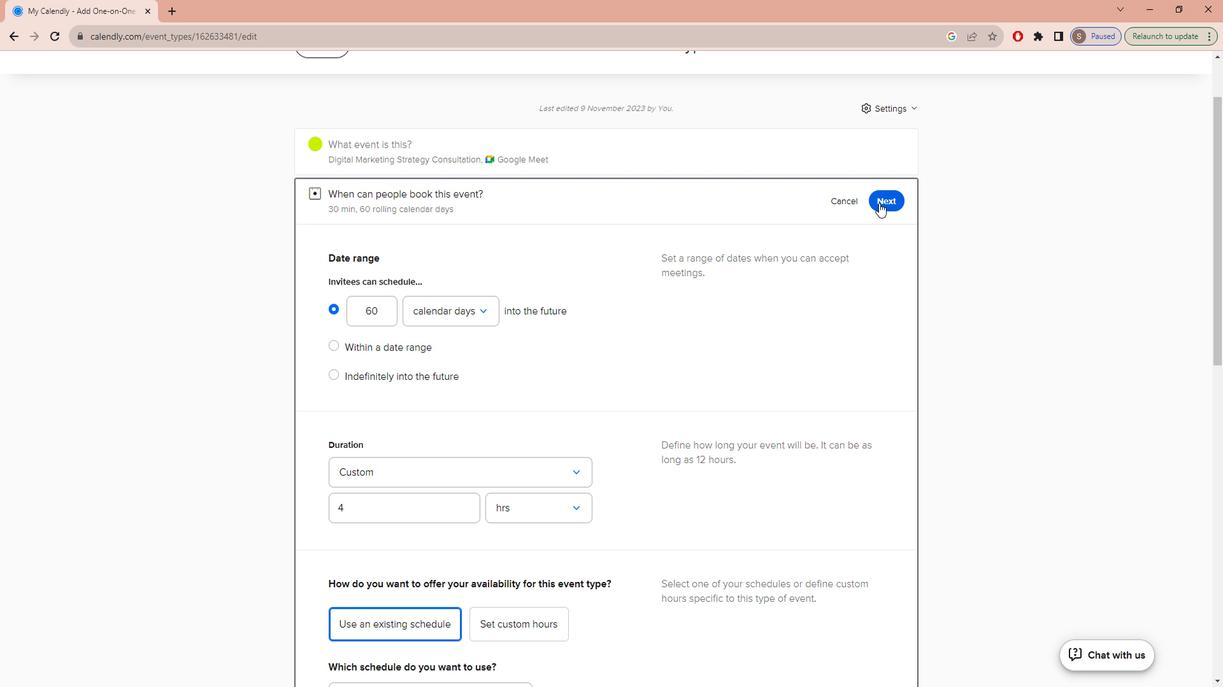 
Action: Mouse pressed left at (900, 207)
Screenshot: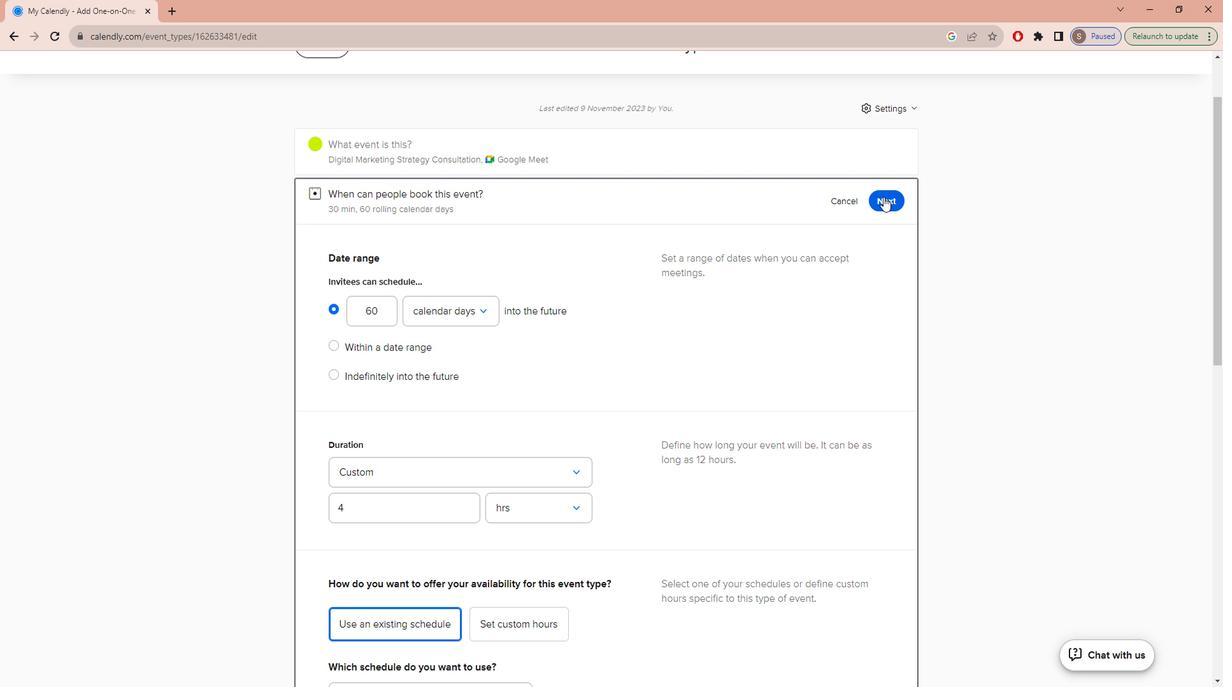 
